 Task: Send an email with the signature Benjamin Adams with the subject 'Welcome' and the message 'I am sorry for any inconvenience this may have caused.' from softage.1@softage.net to softage.2@softage.net with an attached document Newsletter.docx and move the email from Sent Items to the folder Certifications
Action: Mouse moved to (80, 109)
Screenshot: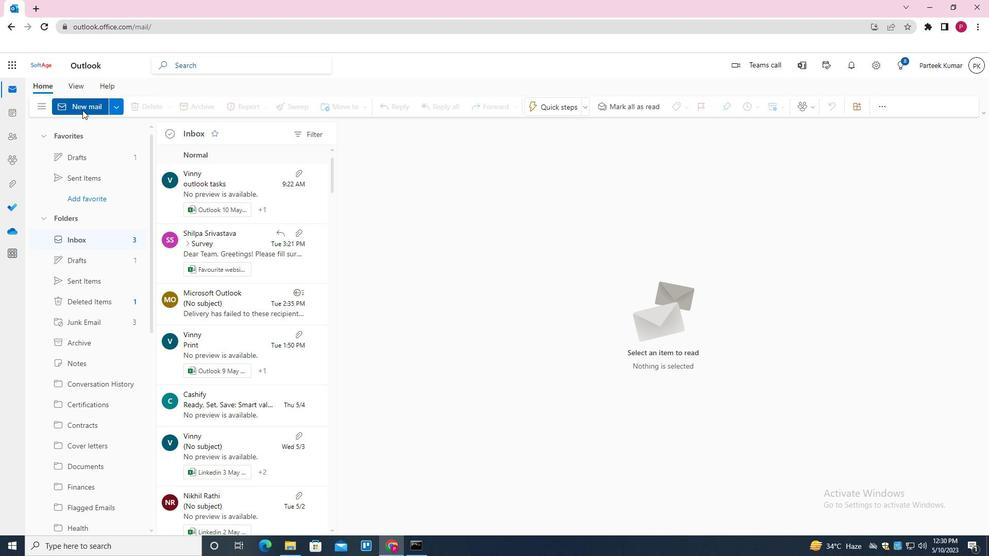 
Action: Mouse pressed left at (80, 109)
Screenshot: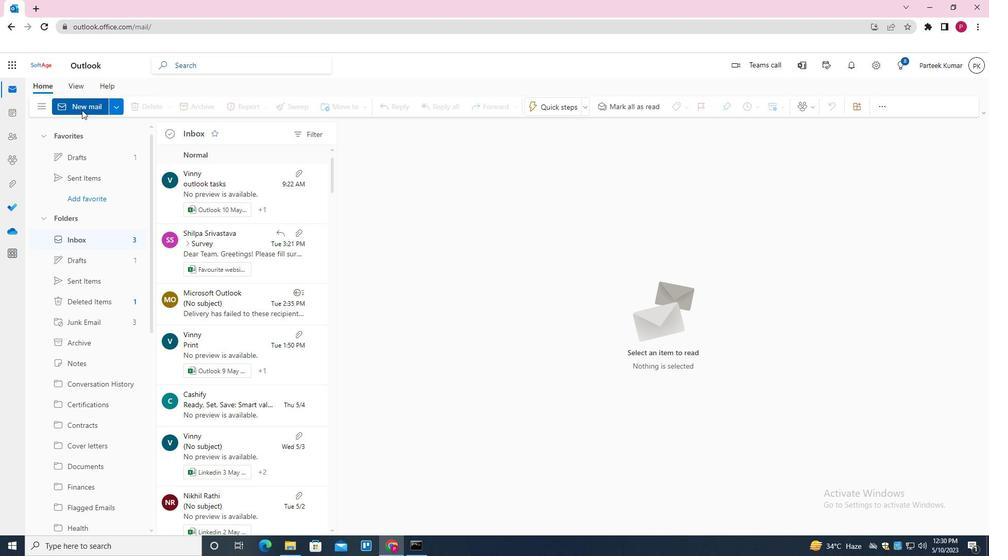 
Action: Mouse moved to (465, 242)
Screenshot: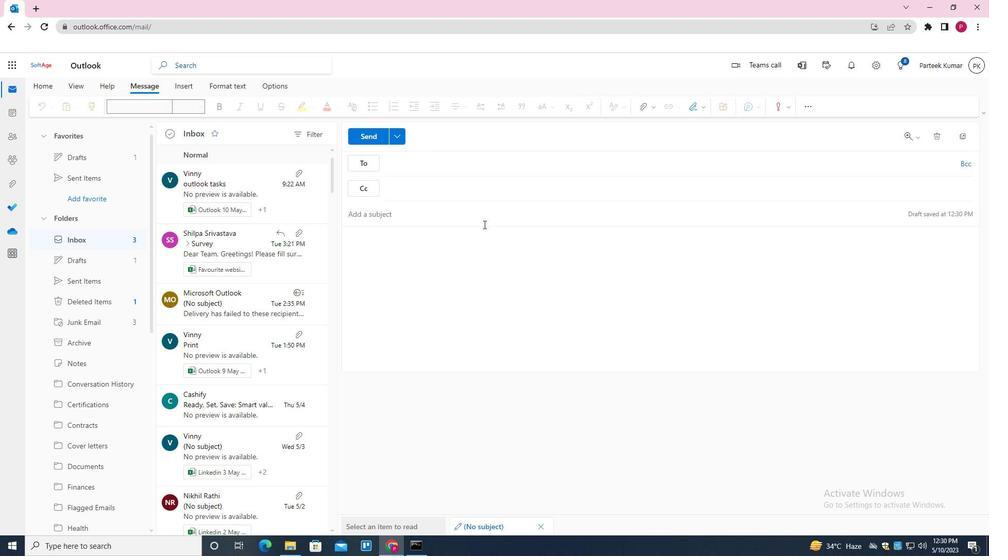 
Action: Mouse pressed left at (465, 242)
Screenshot: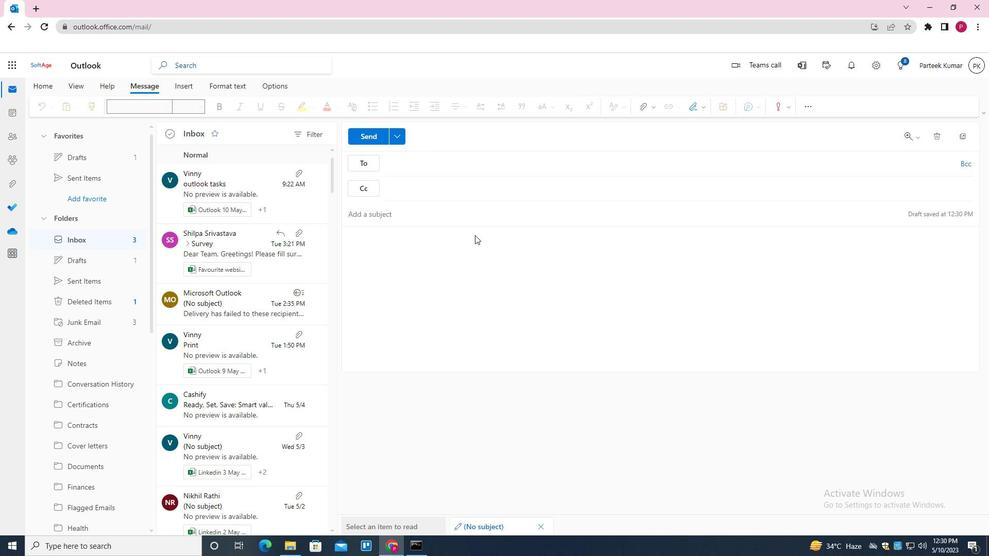 
Action: Mouse moved to (704, 109)
Screenshot: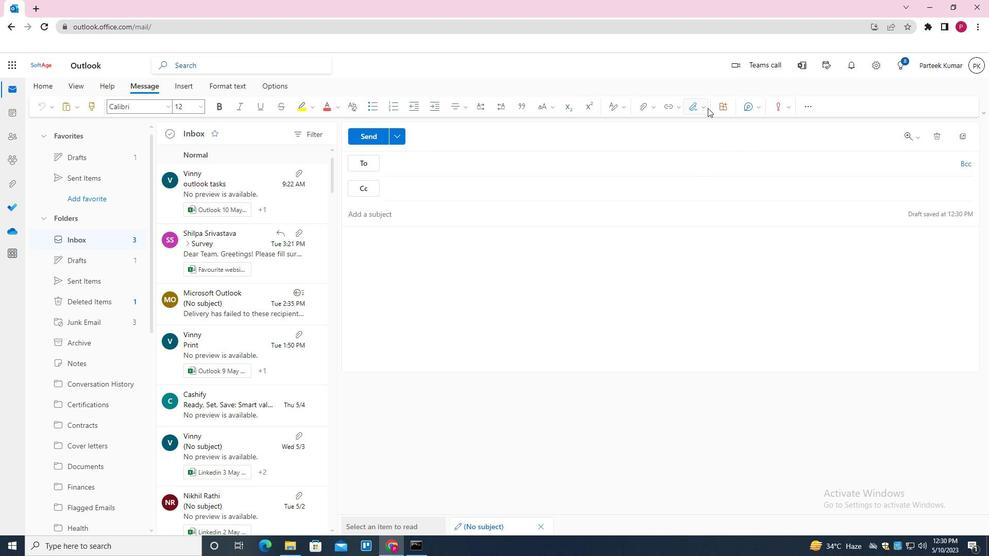 
Action: Mouse pressed left at (704, 109)
Screenshot: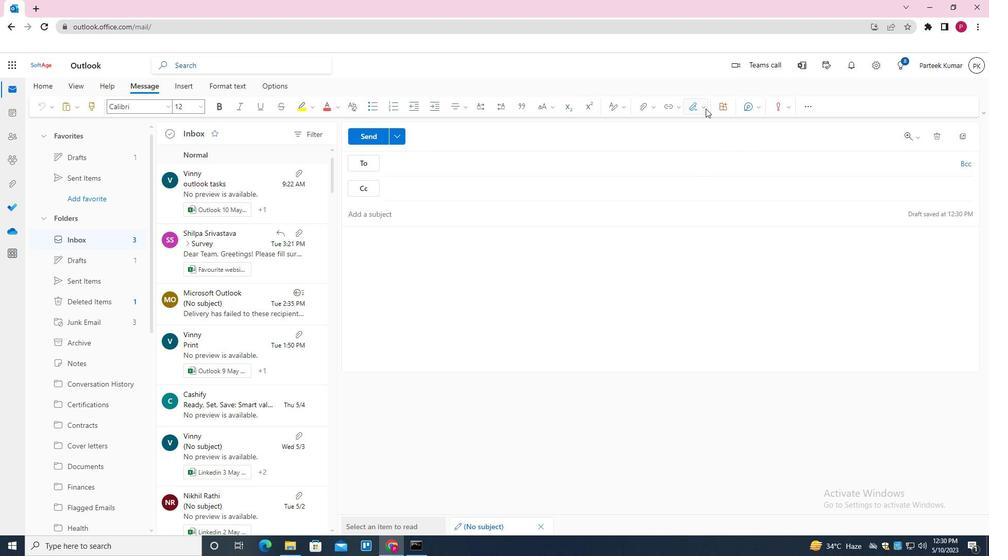 
Action: Mouse moved to (662, 467)
Screenshot: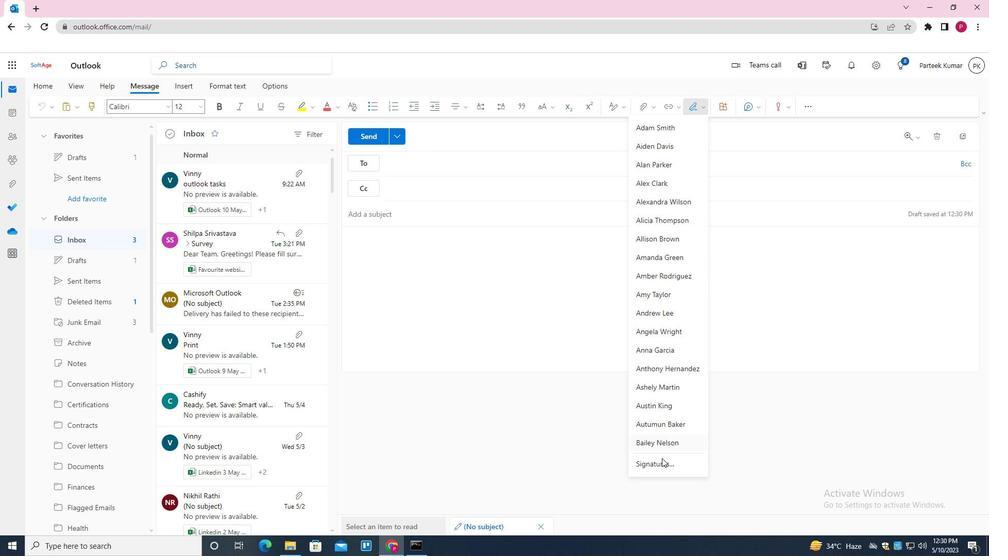 
Action: Mouse pressed left at (662, 467)
Screenshot: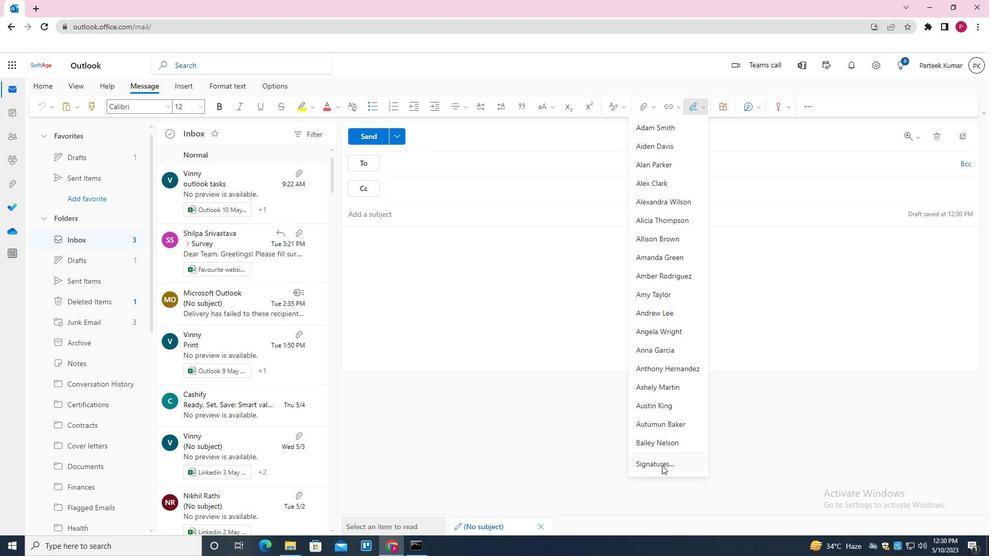 
Action: Mouse moved to (435, 174)
Screenshot: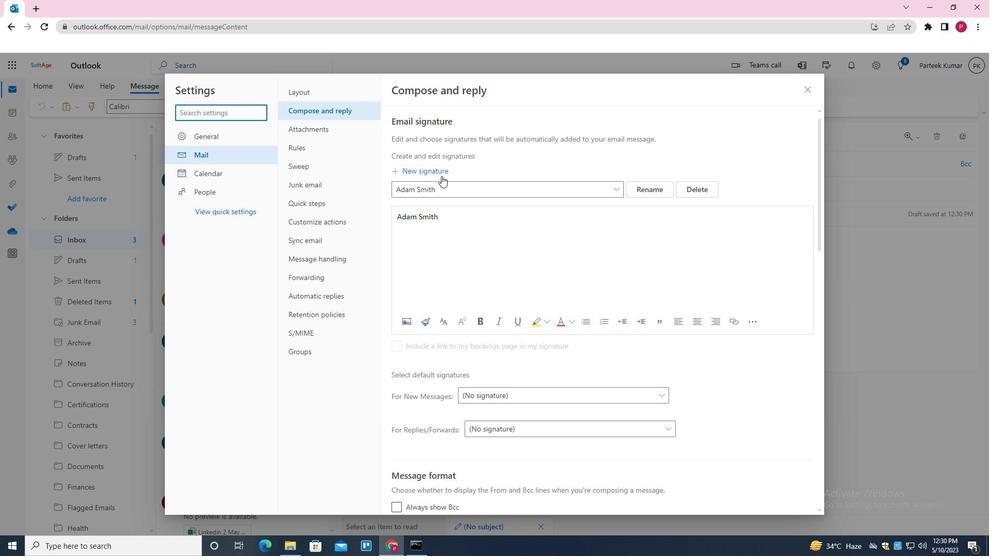 
Action: Mouse pressed left at (435, 174)
Screenshot: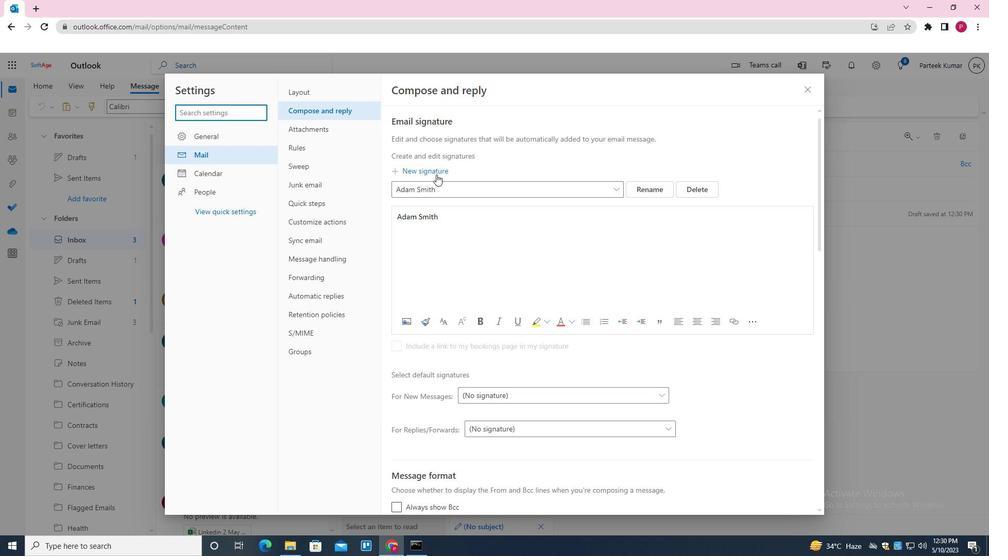 
Action: Mouse moved to (436, 190)
Screenshot: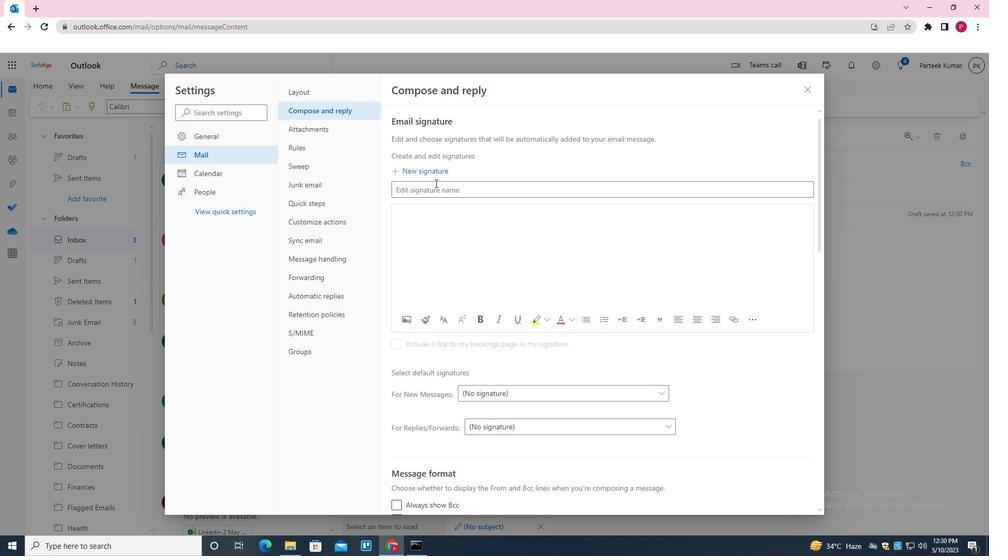 
Action: Mouse pressed left at (436, 190)
Screenshot: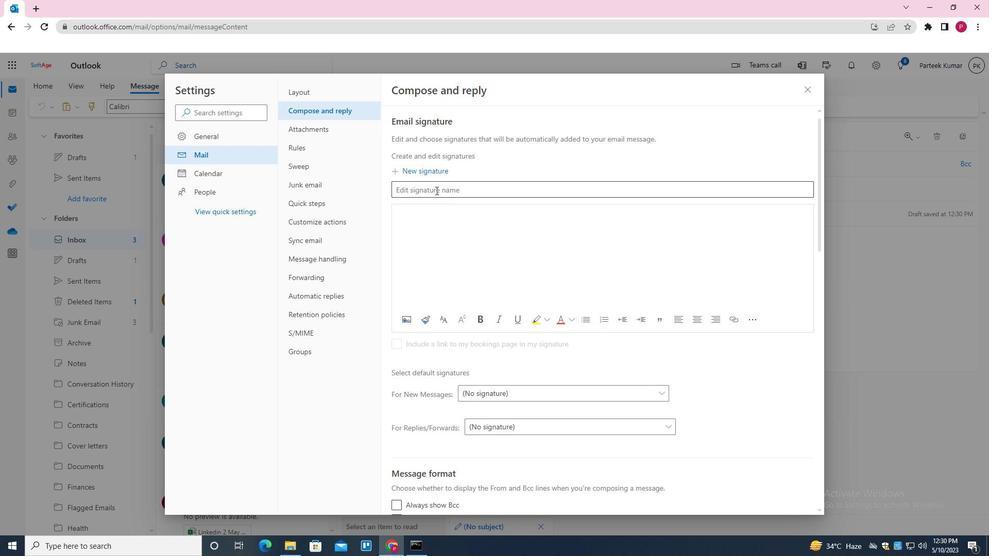 
Action: Key pressed <Key.shift>BENJAMIN<Key.space><Key.shift>ADAMS
Screenshot: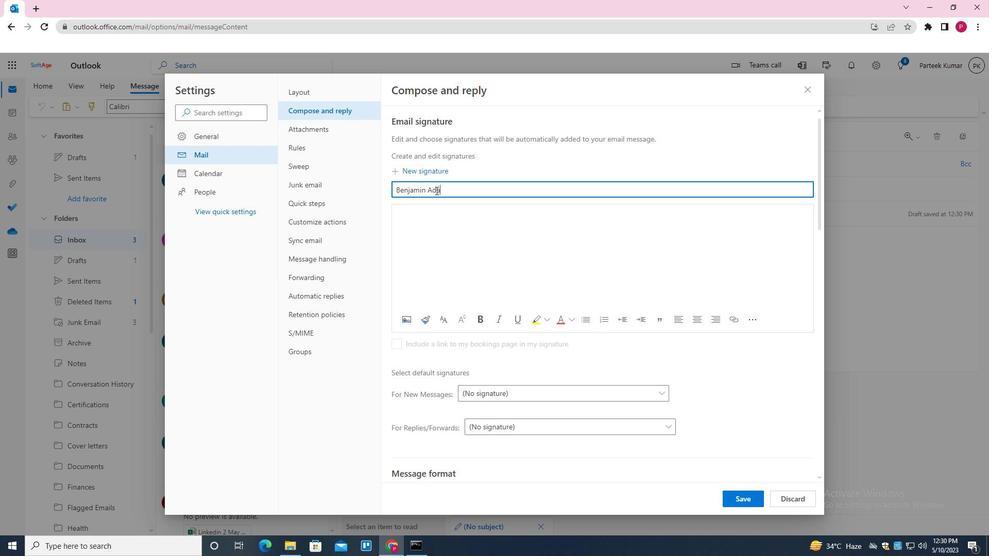 
Action: Mouse moved to (442, 209)
Screenshot: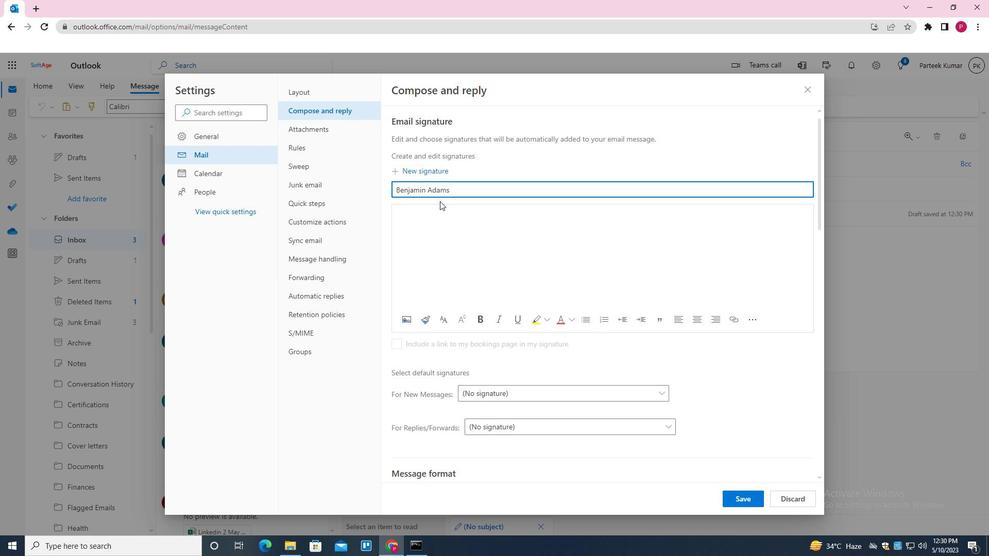 
Action: Mouse pressed left at (442, 209)
Screenshot: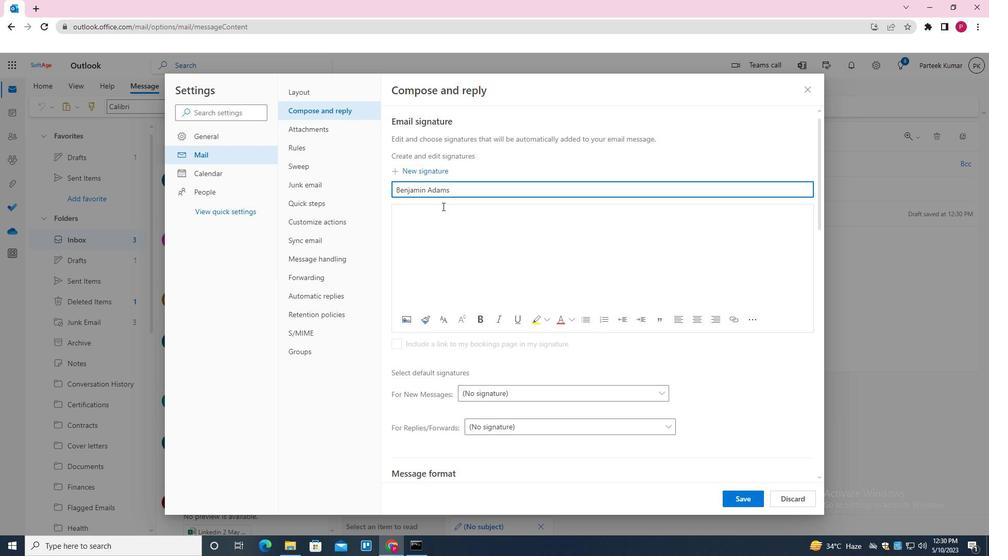 
Action: Key pressed <Key.shift><Key.shift>BENJAMIN<Key.space><Key.shift>ADAMS
Screenshot: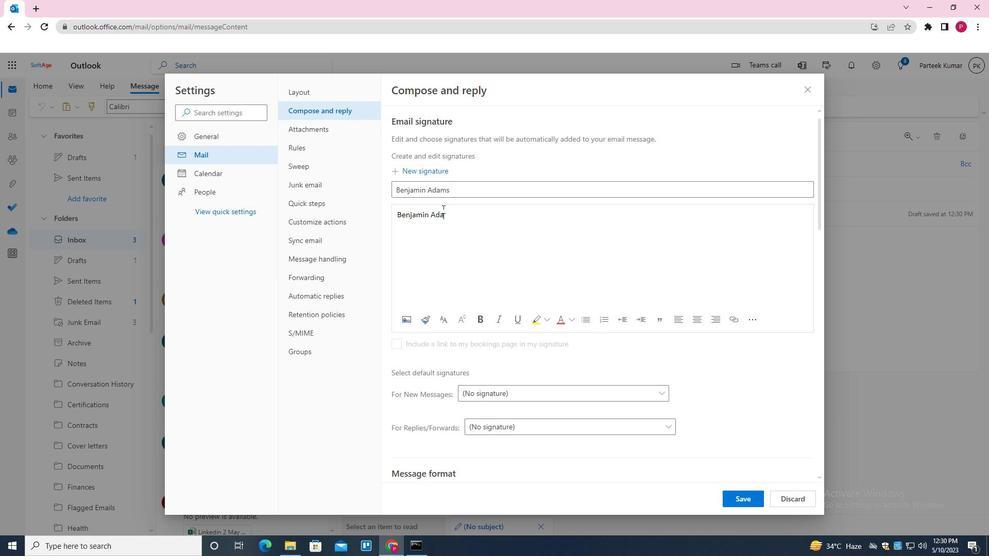 
Action: Mouse moved to (750, 504)
Screenshot: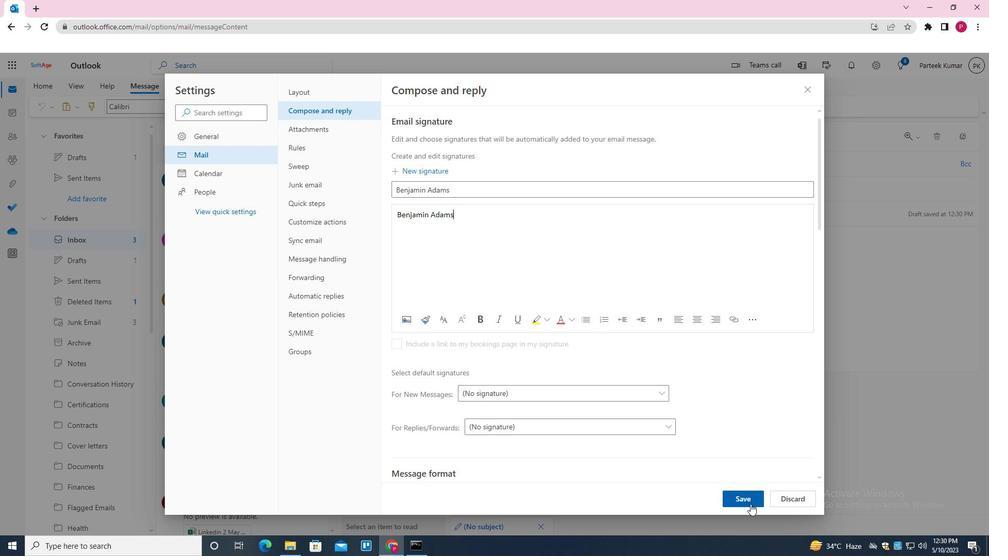 
Action: Mouse pressed left at (750, 504)
Screenshot: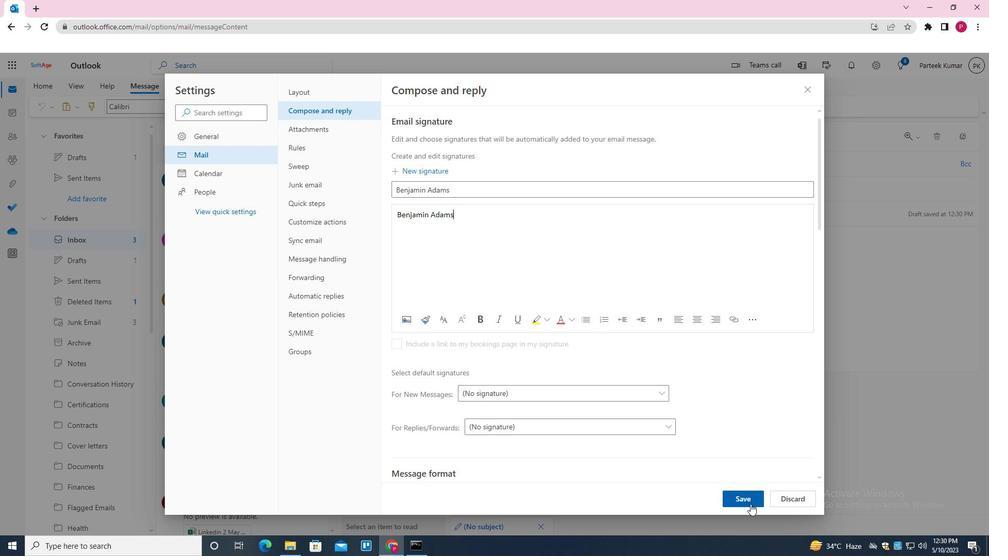 
Action: Mouse moved to (806, 94)
Screenshot: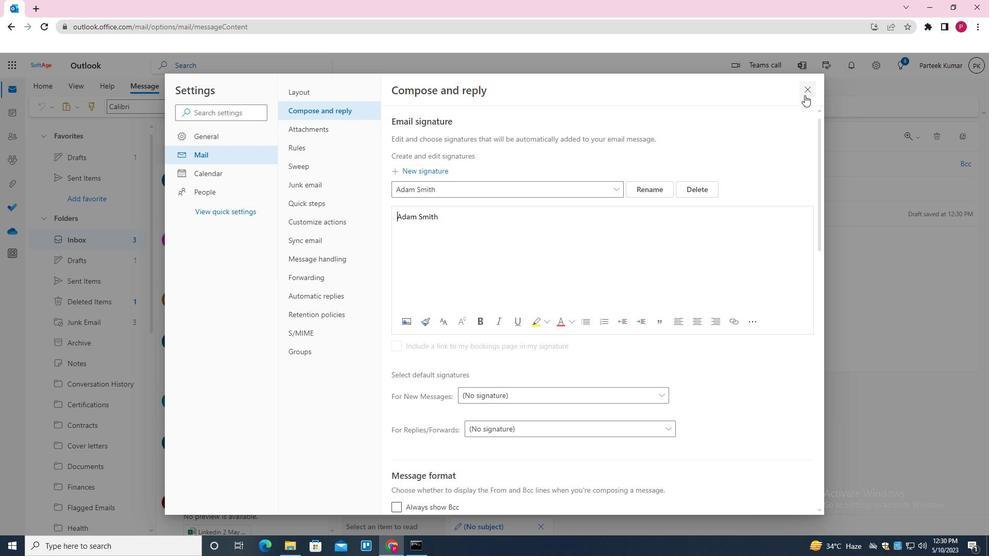 
Action: Mouse pressed left at (806, 94)
Screenshot: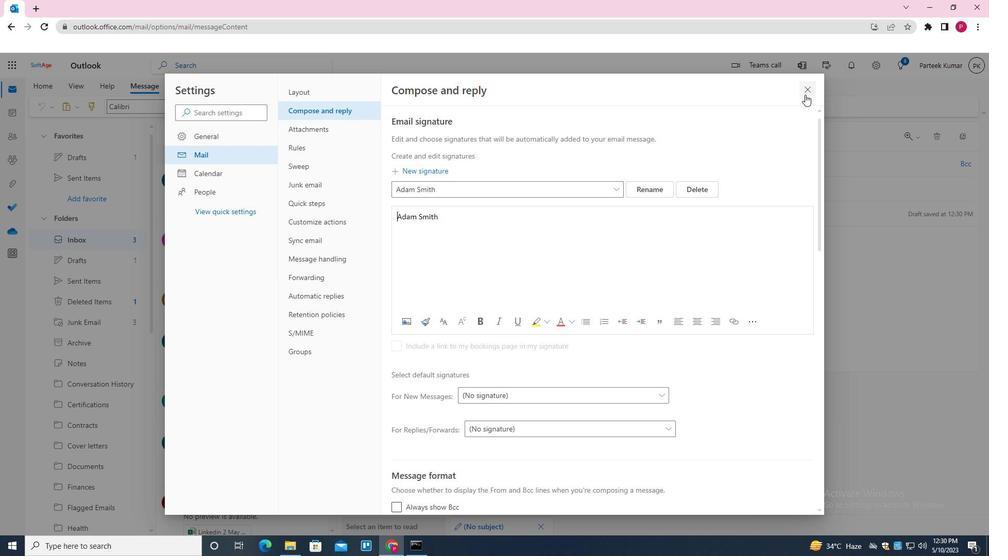 
Action: Mouse moved to (500, 283)
Screenshot: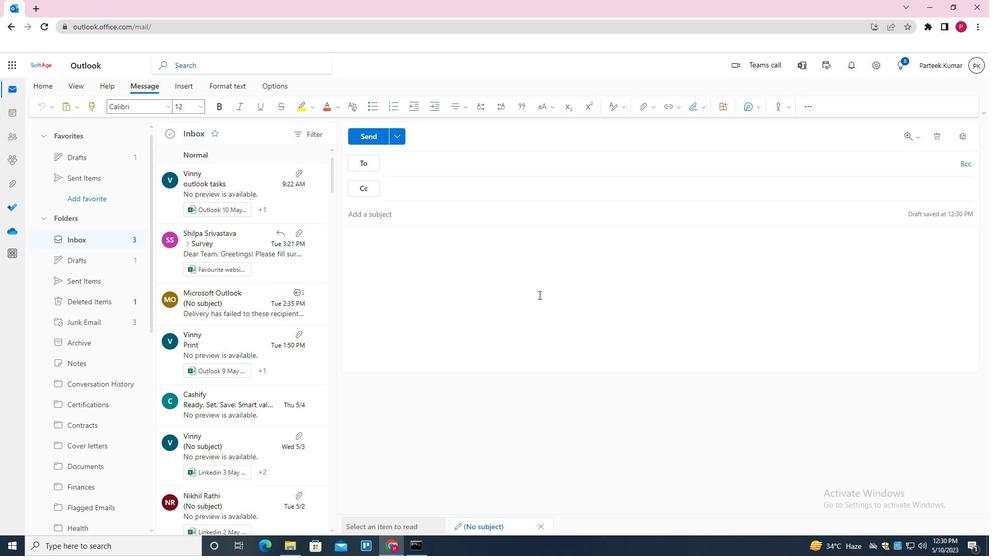 
Action: Mouse pressed left at (500, 283)
Screenshot: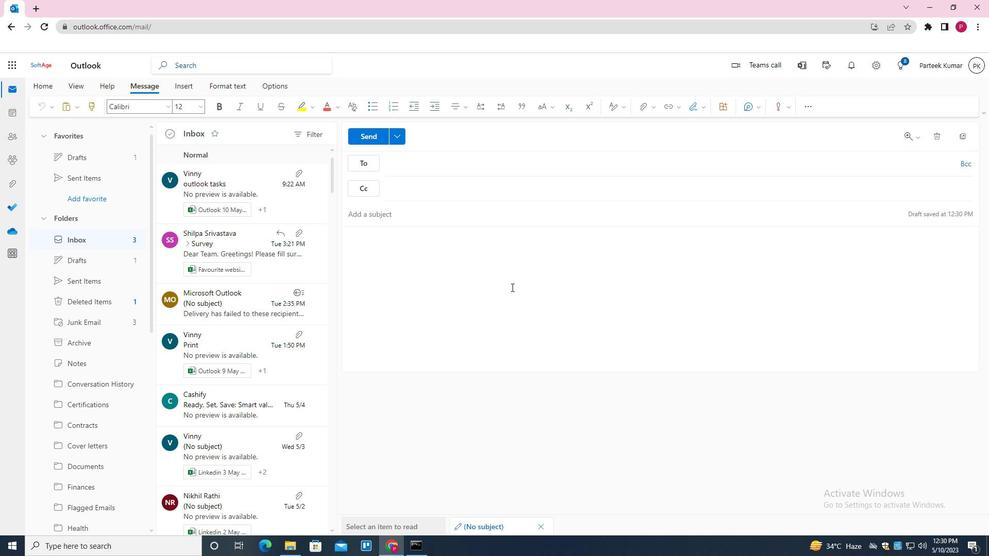 
Action: Mouse moved to (705, 109)
Screenshot: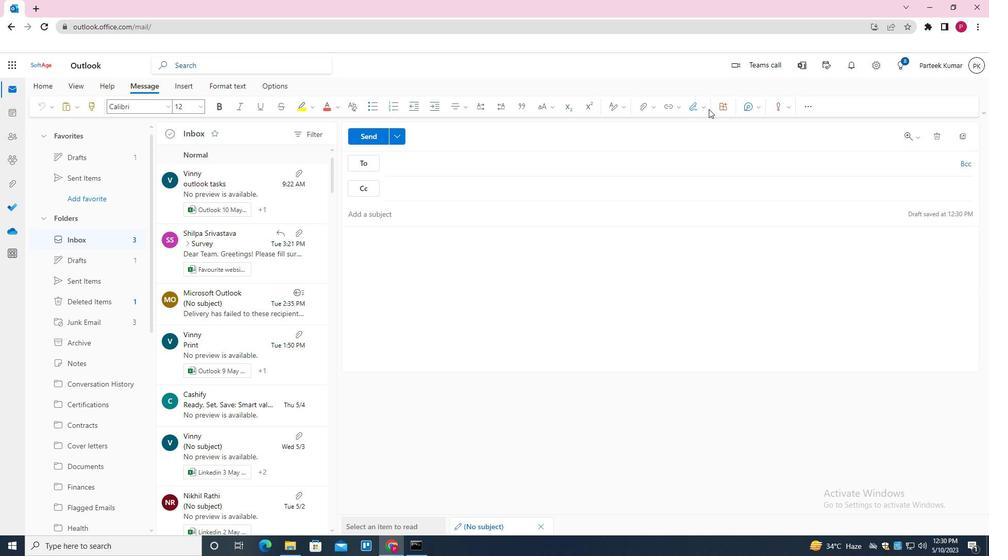 
Action: Mouse pressed left at (705, 109)
Screenshot: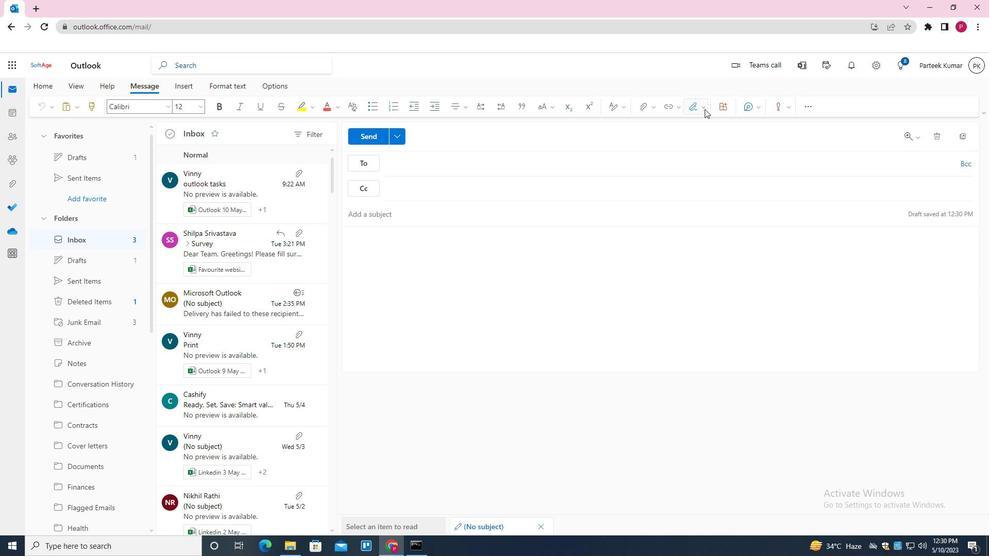 
Action: Mouse moved to (678, 342)
Screenshot: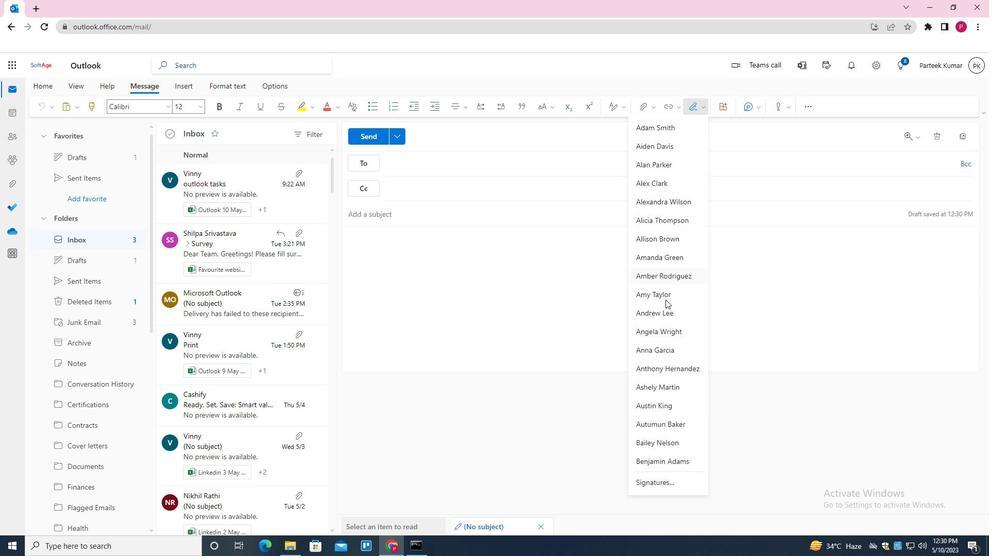 
Action: Mouse scrolled (678, 342) with delta (0, 0)
Screenshot: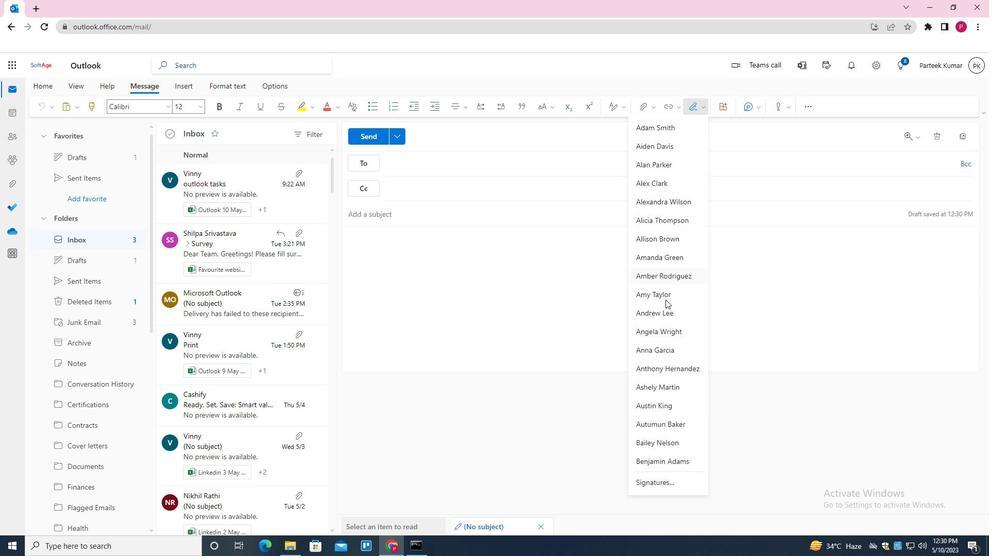 
Action: Mouse moved to (678, 344)
Screenshot: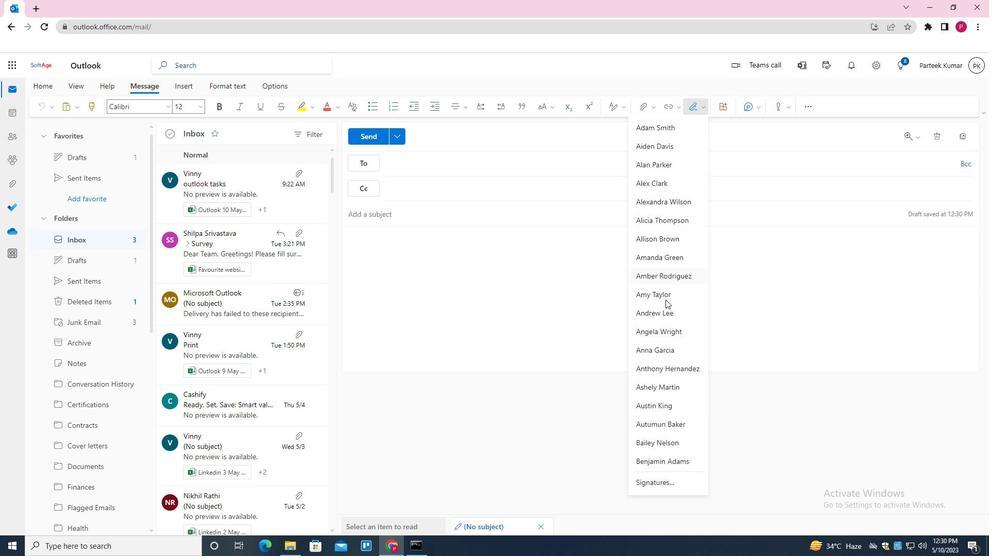 
Action: Mouse scrolled (678, 343) with delta (0, 0)
Screenshot: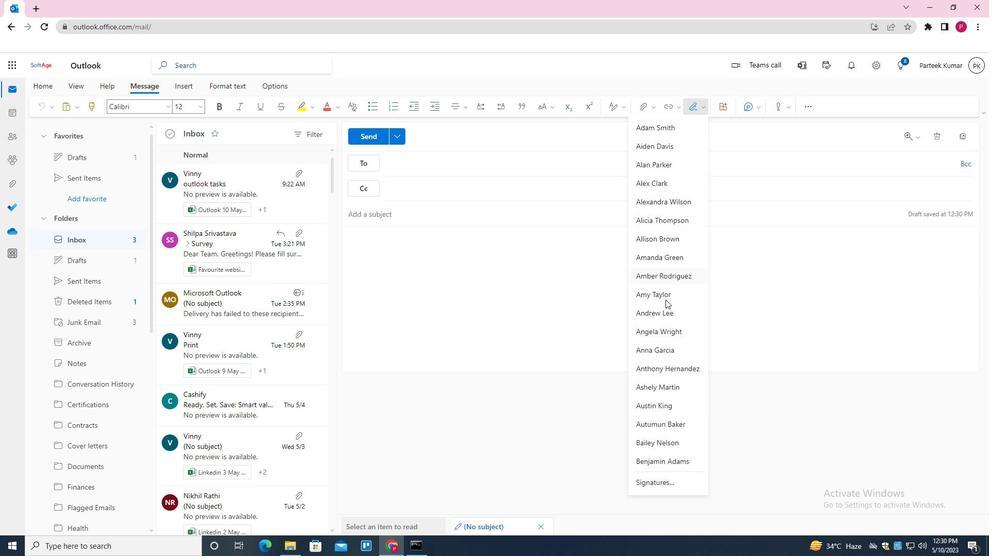 
Action: Mouse moved to (678, 347)
Screenshot: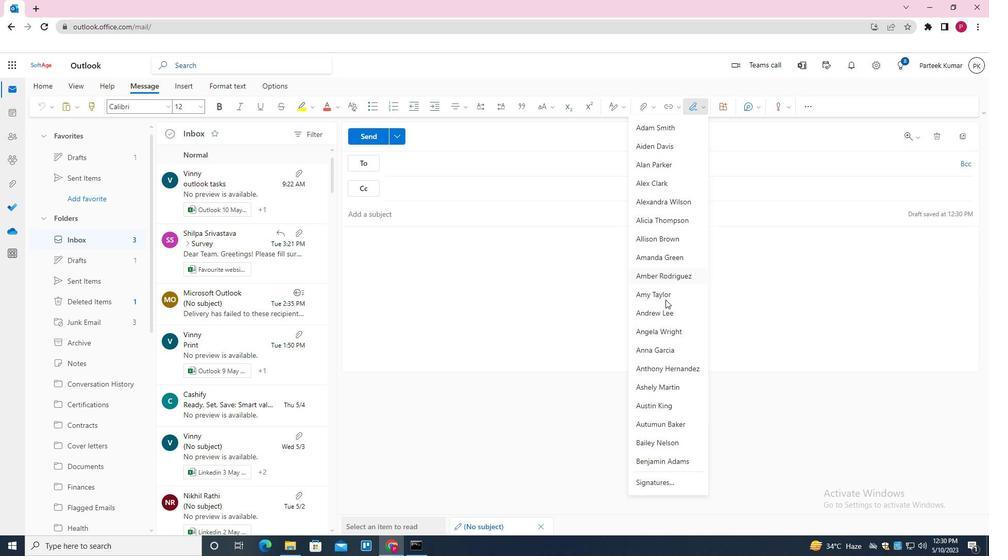 
Action: Mouse scrolled (678, 346) with delta (0, 0)
Screenshot: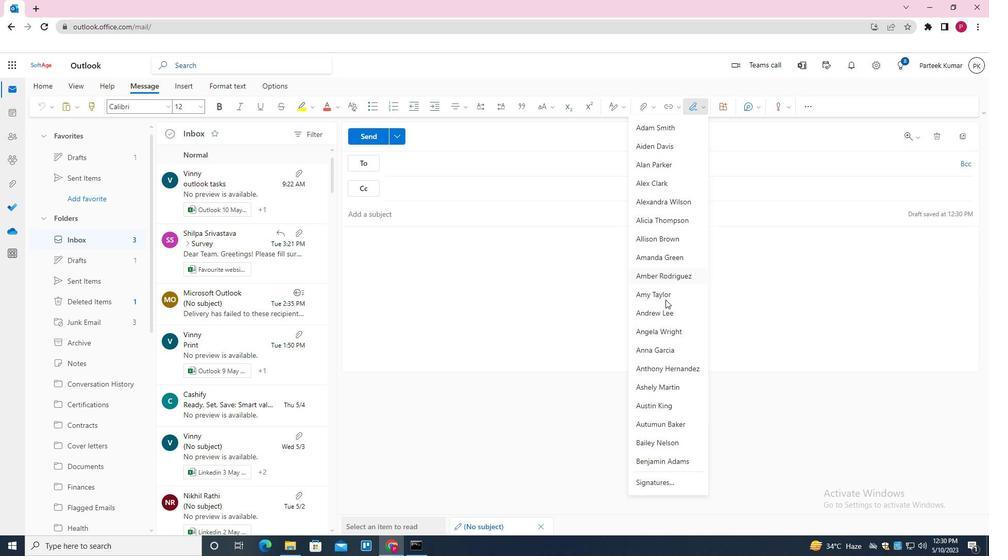 
Action: Mouse moved to (678, 350)
Screenshot: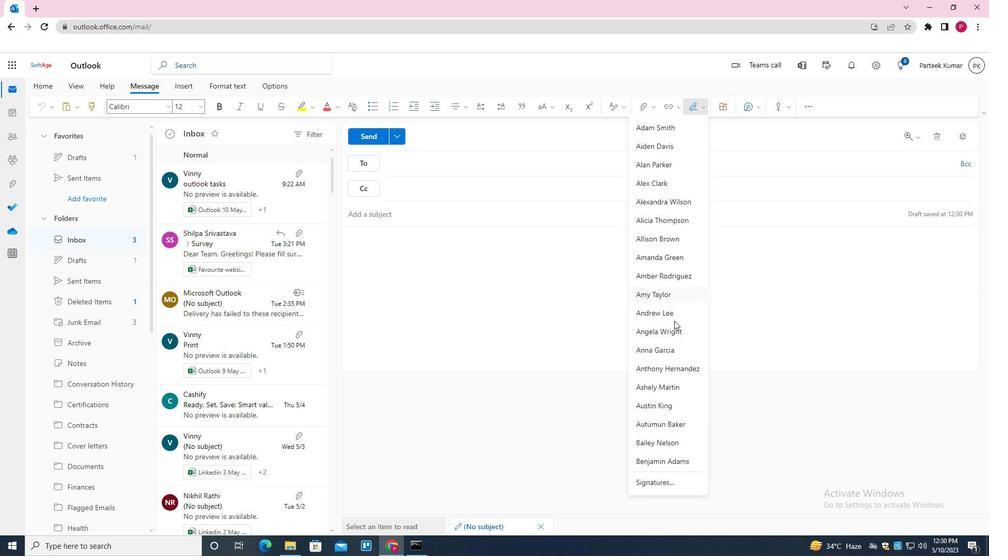 
Action: Mouse scrolled (678, 350) with delta (0, 0)
Screenshot: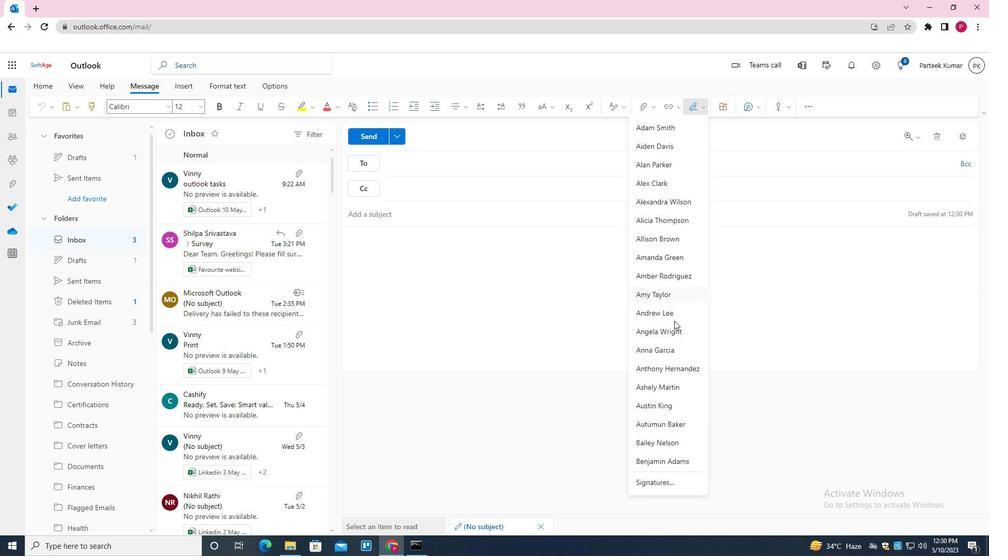 
Action: Mouse moved to (678, 352)
Screenshot: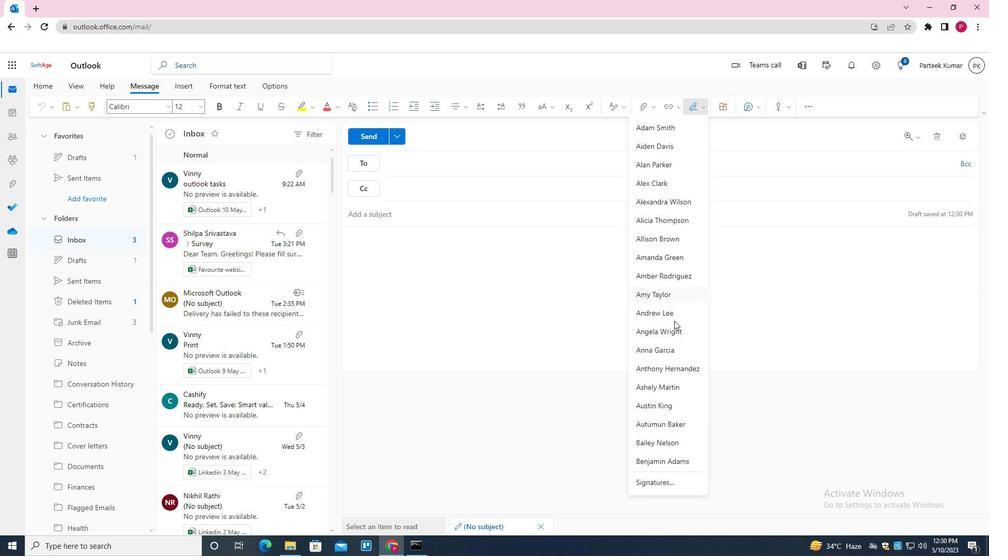 
Action: Mouse scrolled (678, 352) with delta (0, 0)
Screenshot: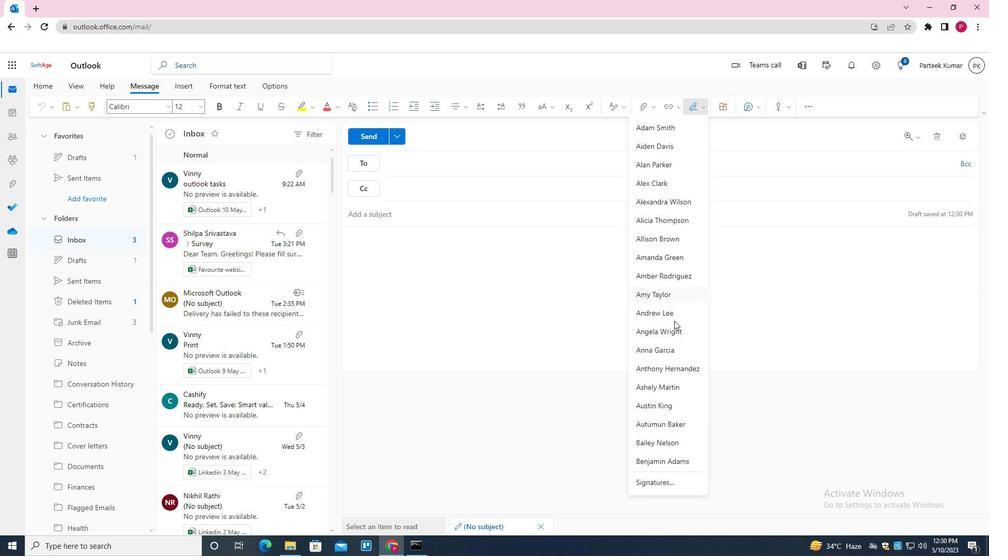 
Action: Mouse moved to (674, 457)
Screenshot: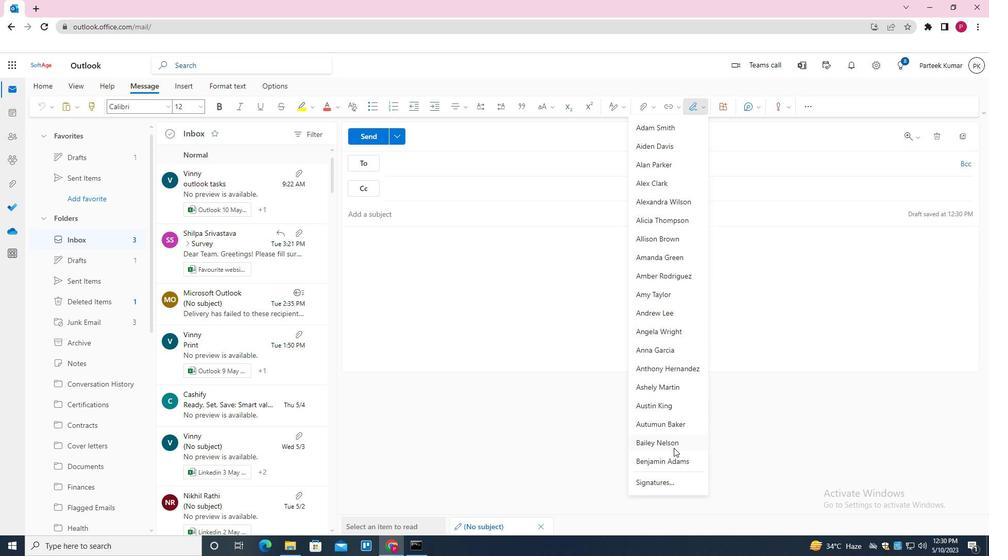 
Action: Mouse pressed left at (674, 457)
Screenshot: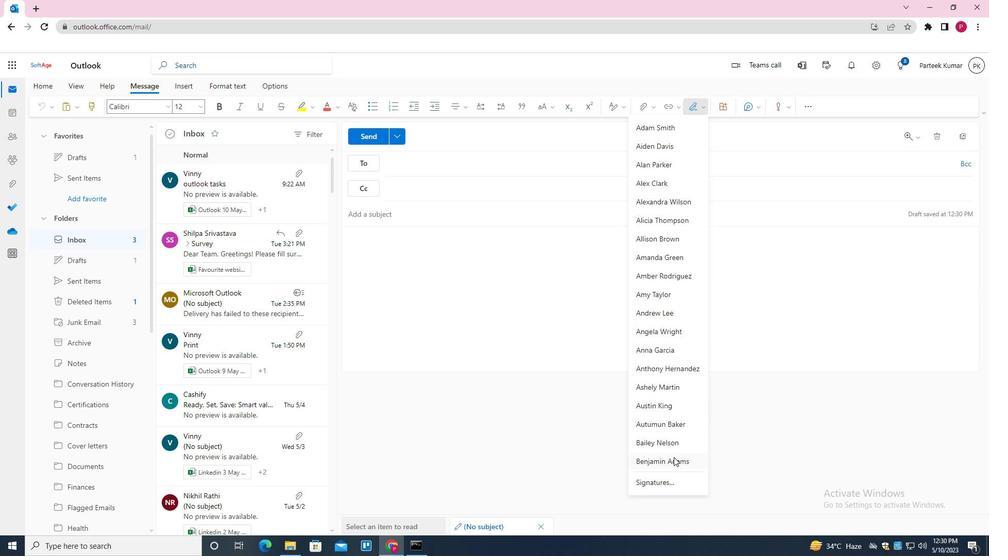 
Action: Mouse moved to (397, 216)
Screenshot: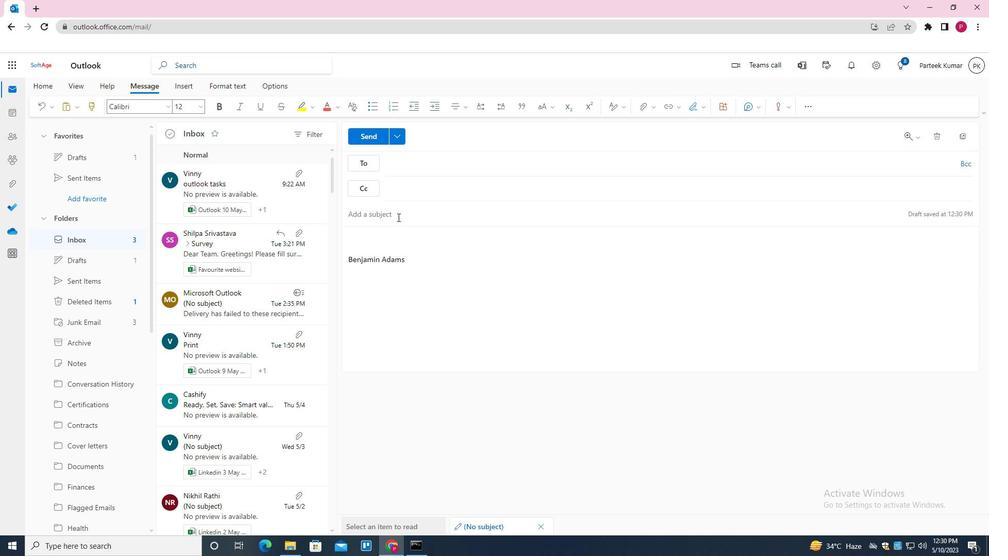 
Action: Mouse pressed left at (397, 216)
Screenshot: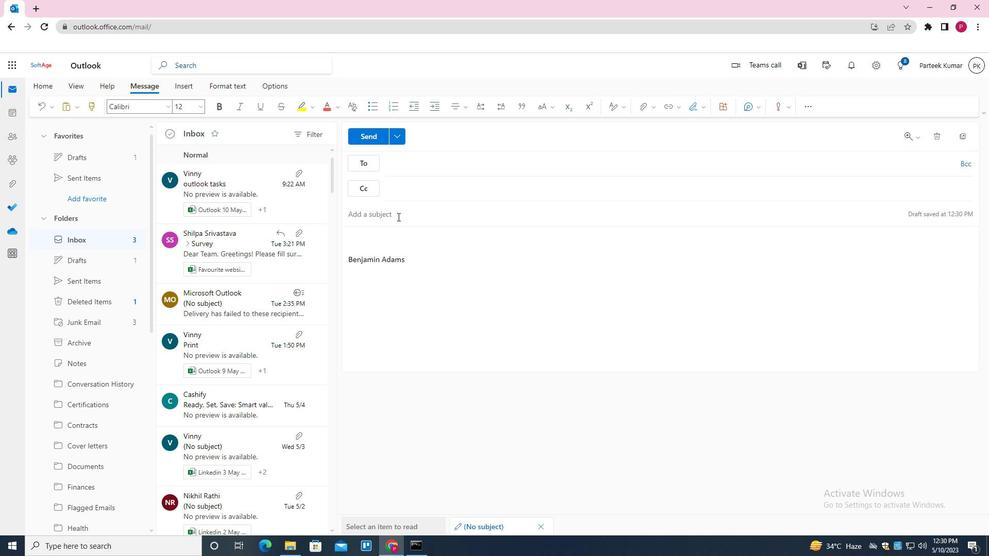
Action: Key pressed <Key.shift>WELCOME
Screenshot: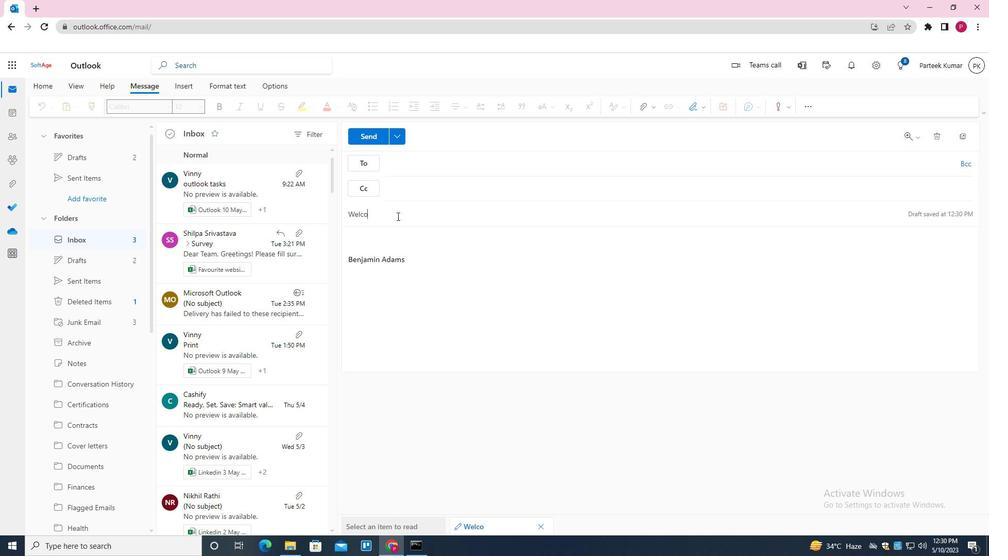 
Action: Mouse moved to (398, 239)
Screenshot: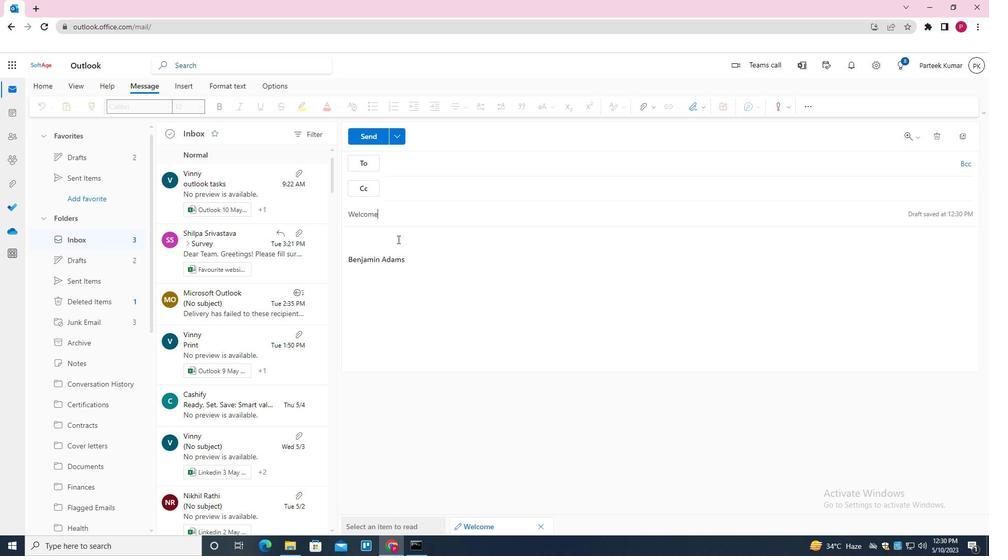 
Action: Mouse pressed left at (398, 239)
Screenshot: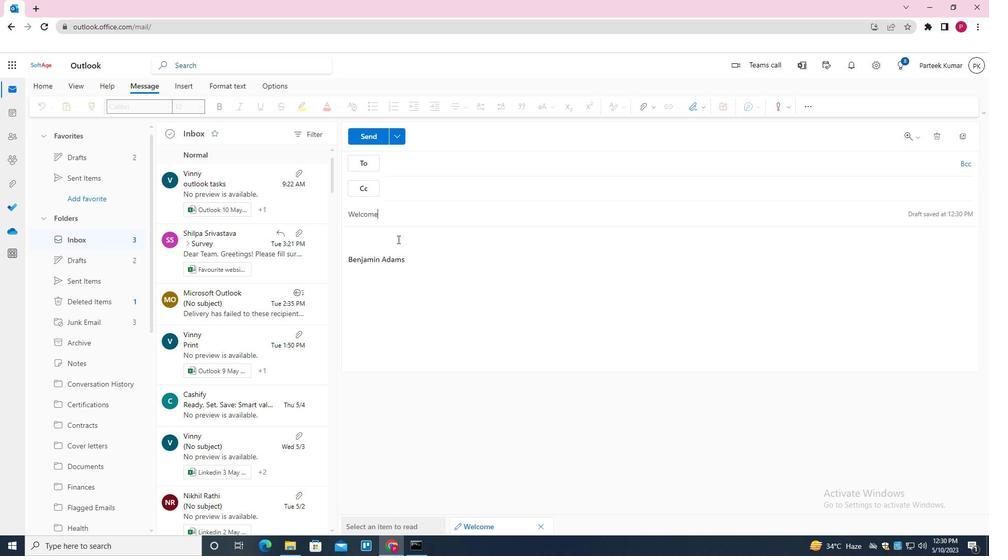 
Action: Key pressed <Key.shift>I<Key.space>AM<Key.space>SORRUY<Key.space><Key.backspace><Key.backspace><Key.backspace><Key.backspace>RY<Key.space>FOR<Key.space>ANY<Key.space>INV<Key.backspace>CONVENIENCE<Key.space>YHIS<Key.space>MAY<Key.space>HAVE<Key.space><Key.backspace><Key.backspace><Key.backspace><Key.backspace><Key.backspace><Key.backspace><Key.backspace><Key.backspace><Key.backspace><Key.backspace><Key.backspace><Key.backspace><Key.backspace><Key.backspace>THIS<Key.space>MAY<Key.space>HAVE<Key.space>CAUSED
Screenshot: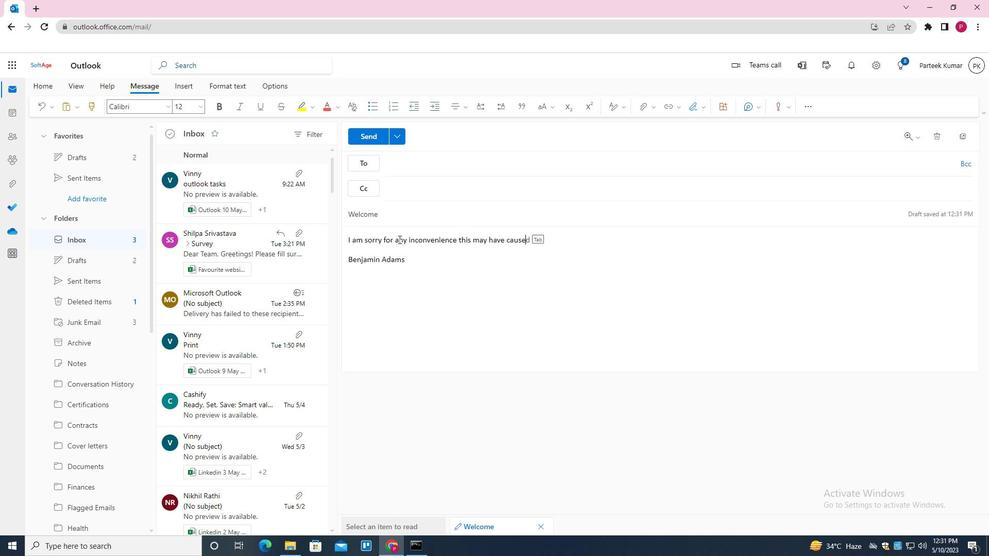 
Action: Mouse moved to (434, 161)
Screenshot: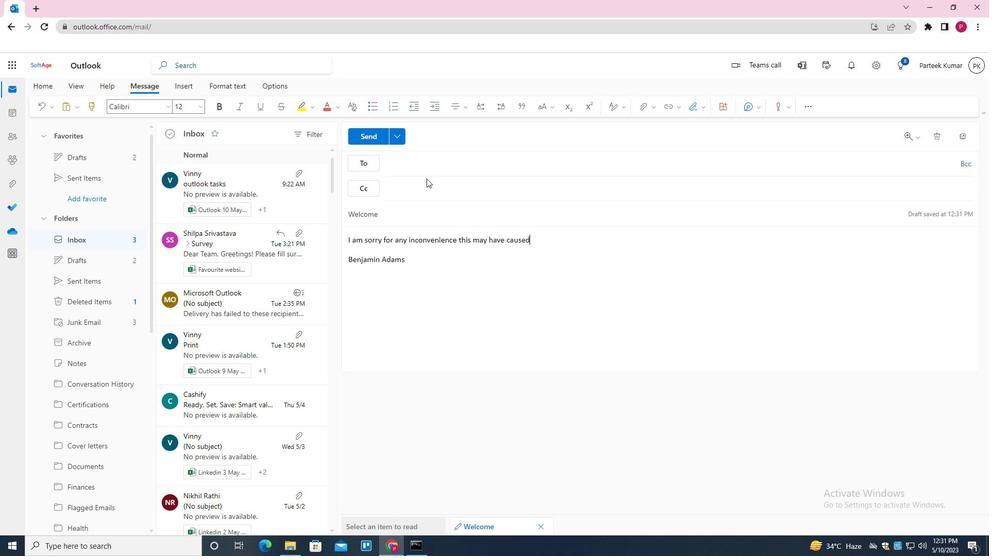 
Action: Mouse pressed left at (434, 161)
Screenshot: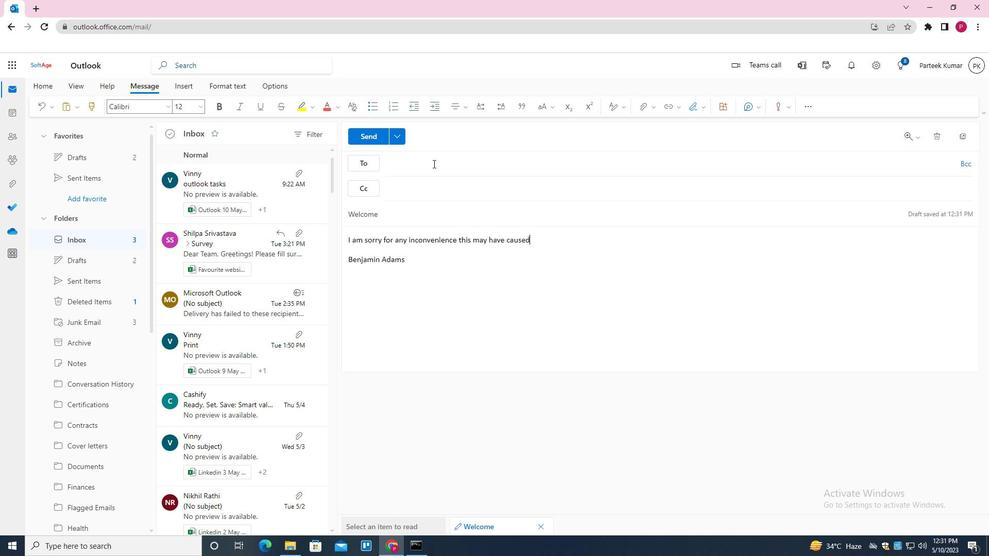 
Action: Key pressed SOFTAGE.2<Key.shift>@SOFTAGE.NET<Key.enter>
Screenshot: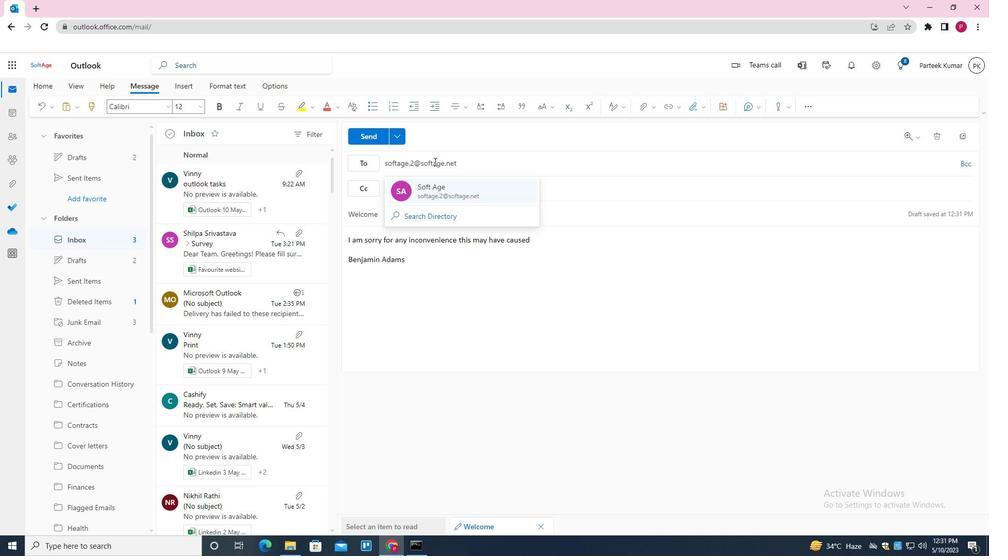 
Action: Mouse moved to (640, 103)
Screenshot: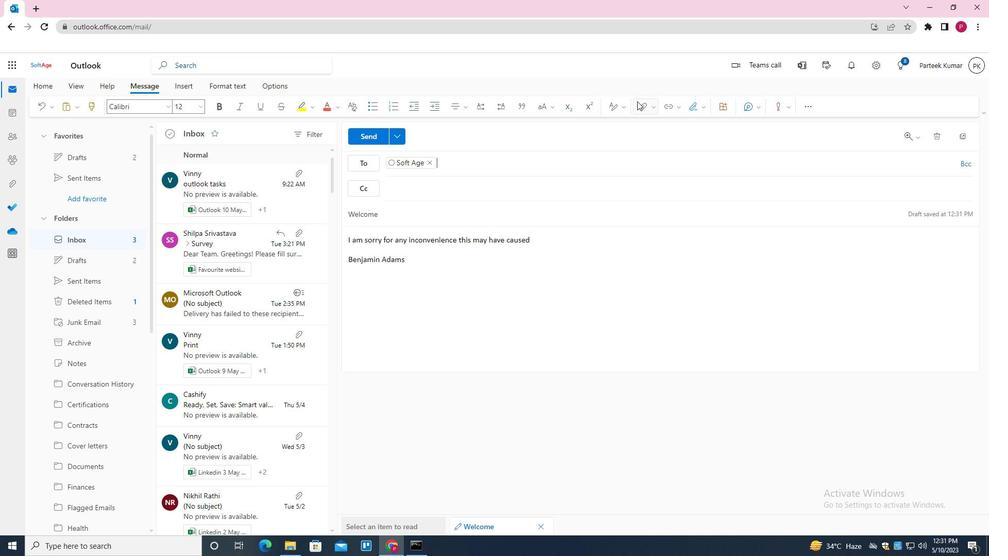
Action: Mouse pressed left at (640, 103)
Screenshot: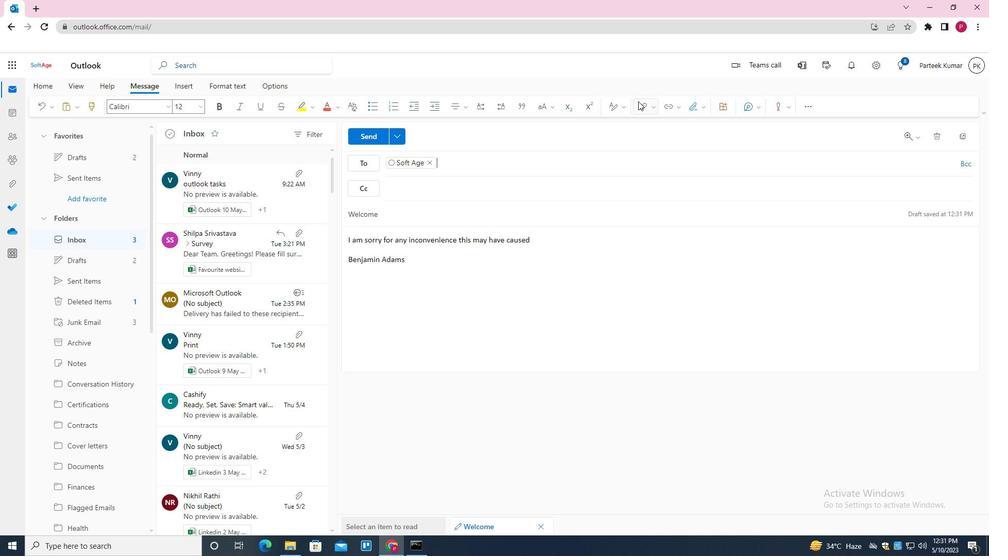 
Action: Mouse moved to (613, 122)
Screenshot: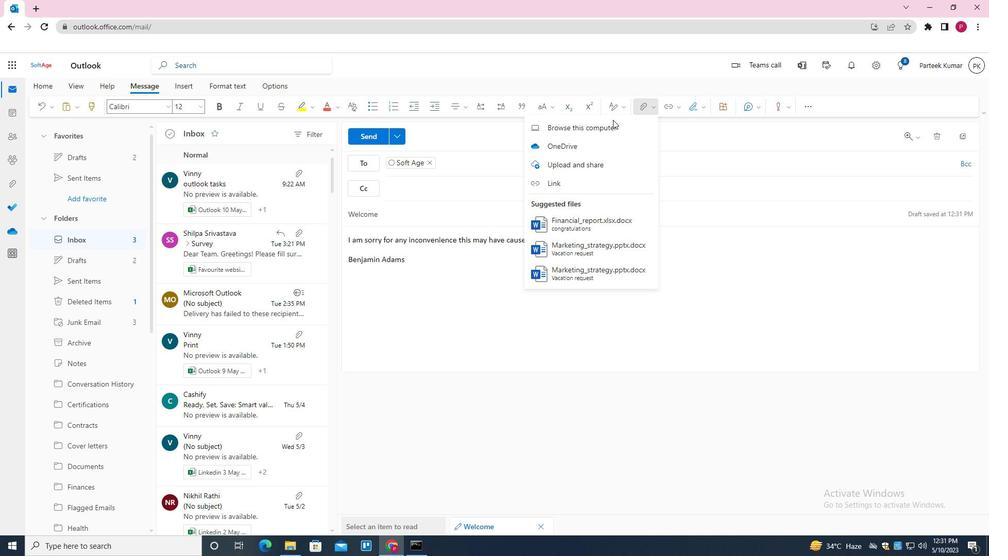 
Action: Mouse pressed left at (613, 122)
Screenshot: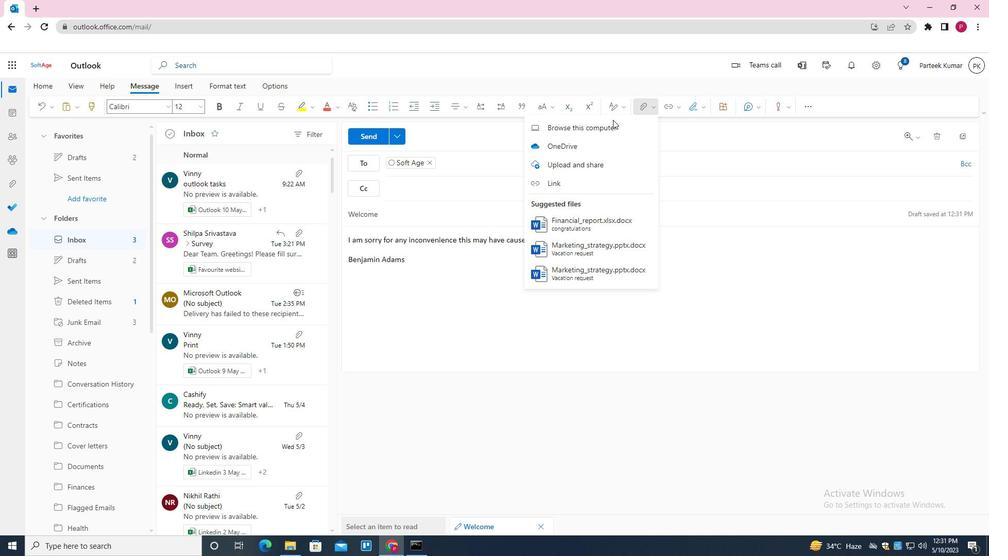 
Action: Mouse moved to (613, 122)
Screenshot: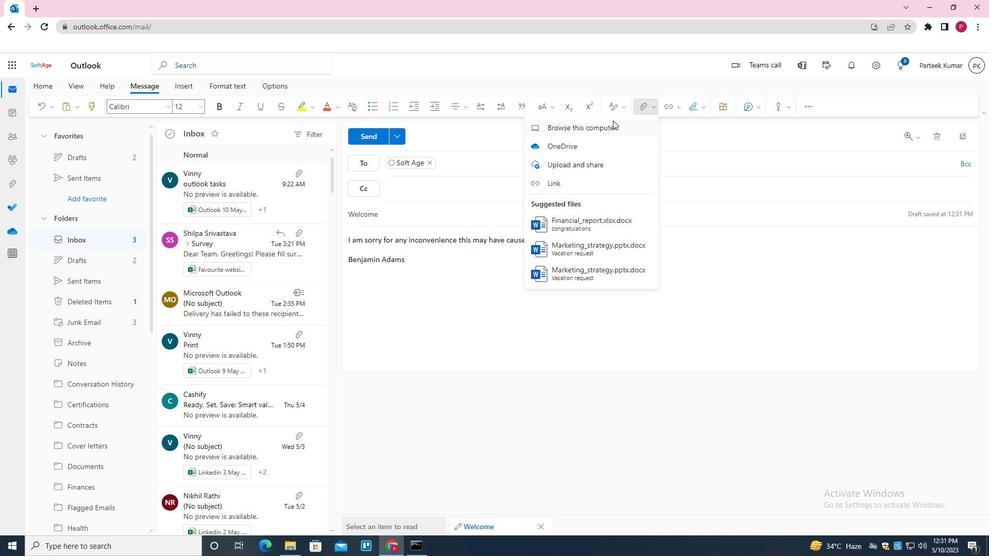 
Action: Mouse pressed left at (613, 122)
Screenshot: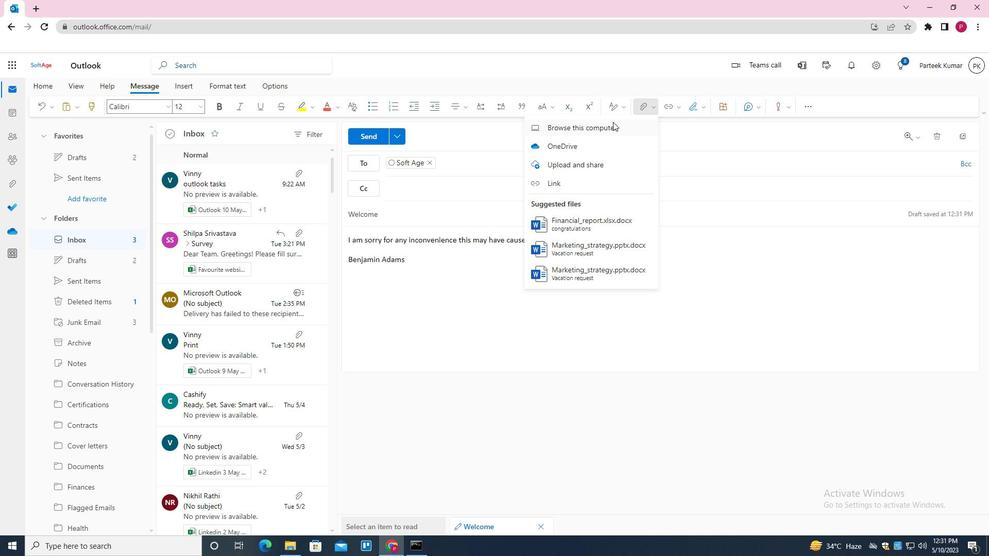 
Action: Mouse moved to (181, 87)
Screenshot: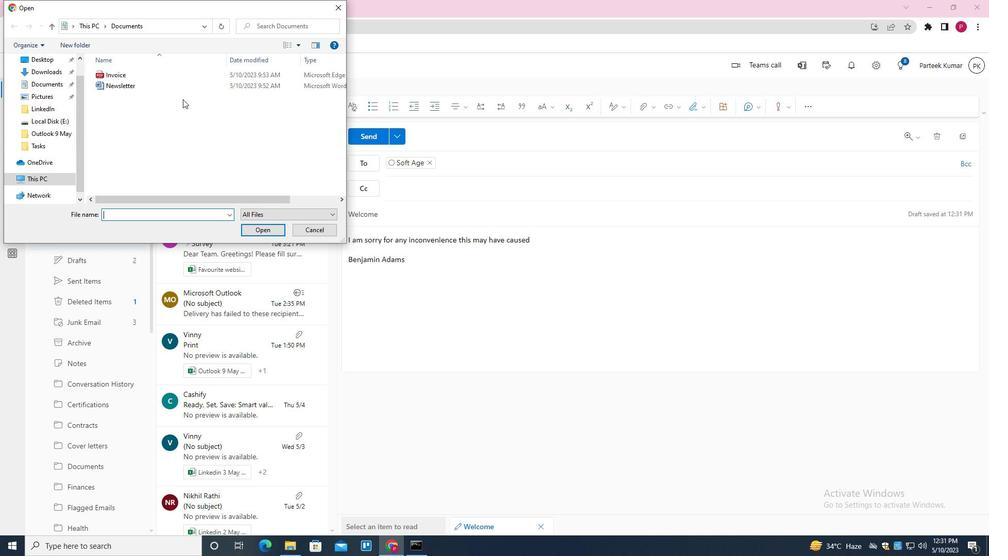 
Action: Mouse pressed left at (181, 87)
Screenshot: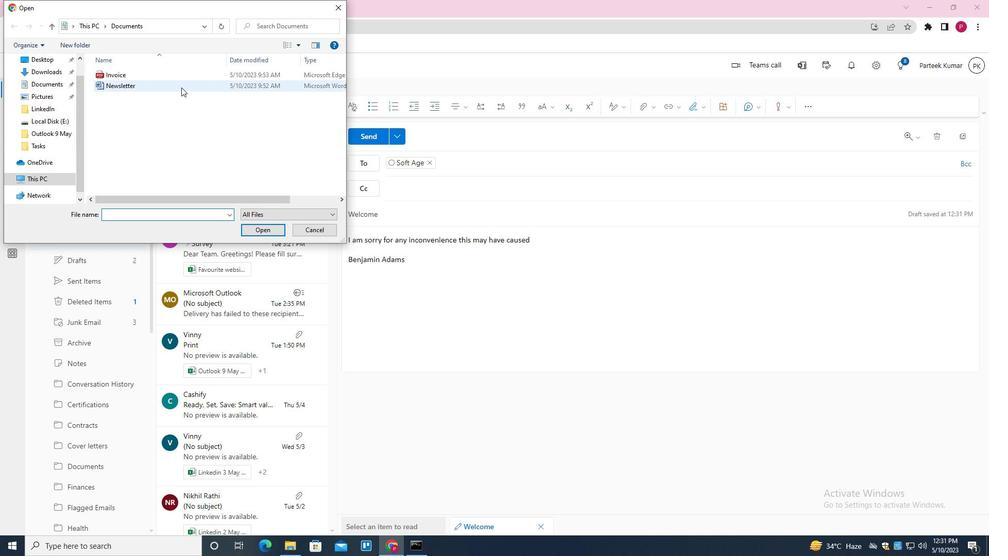 
Action: Mouse moved to (265, 230)
Screenshot: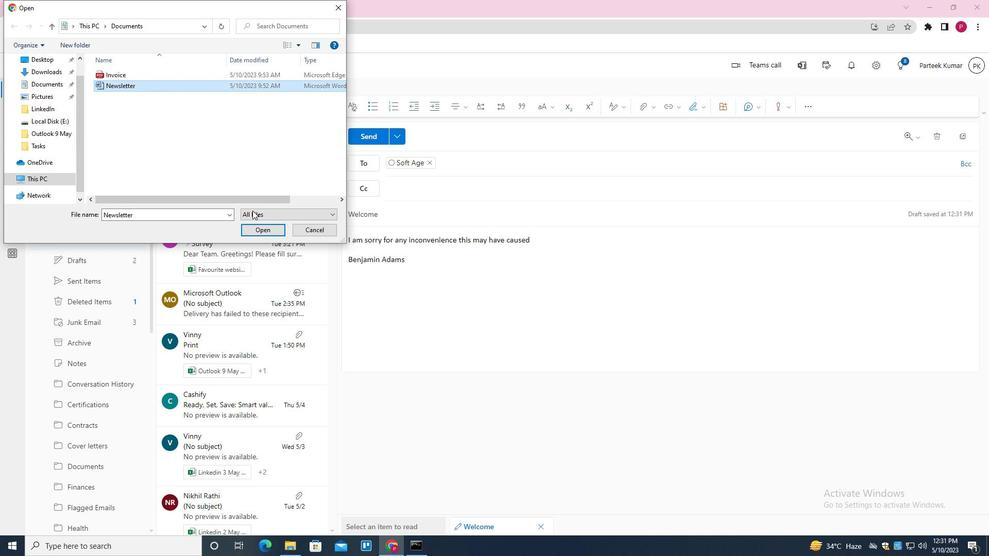 
Action: Mouse pressed left at (265, 230)
Screenshot: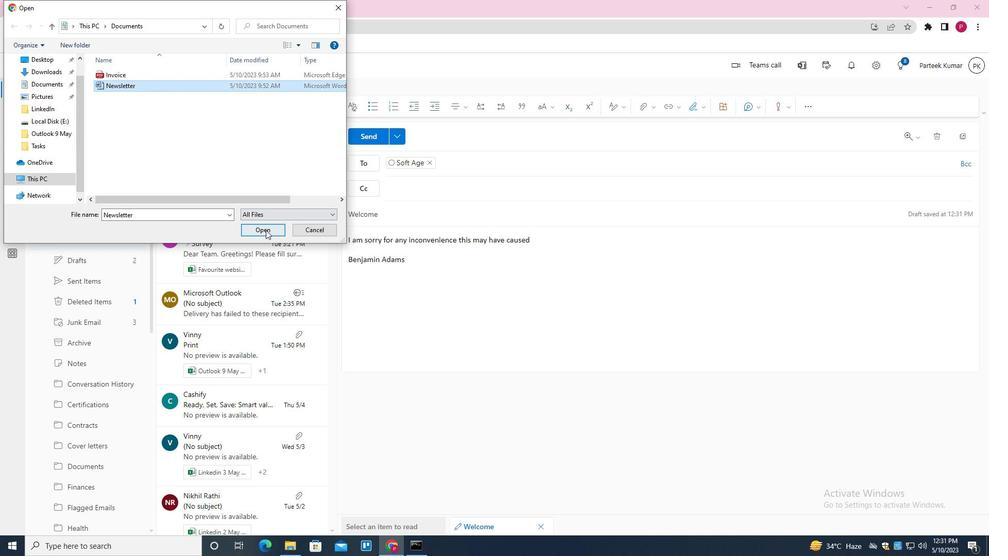 
Action: Mouse moved to (375, 138)
Screenshot: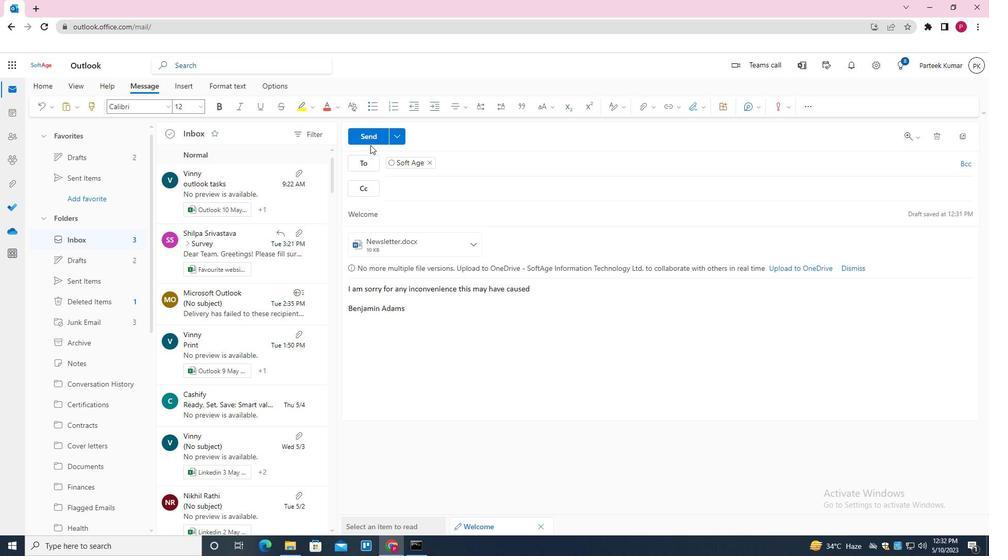 
Action: Mouse pressed left at (375, 138)
Screenshot: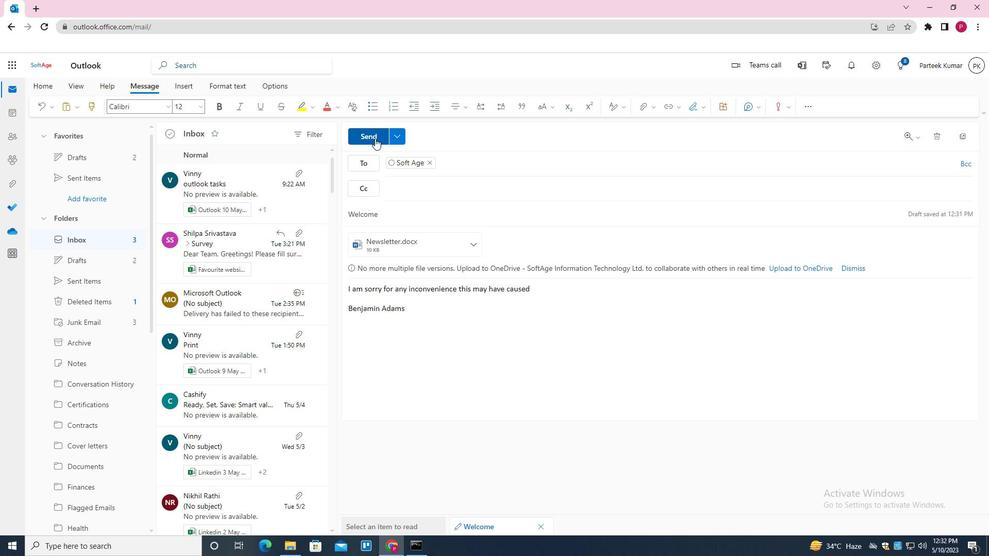 
Action: Mouse moved to (92, 242)
Screenshot: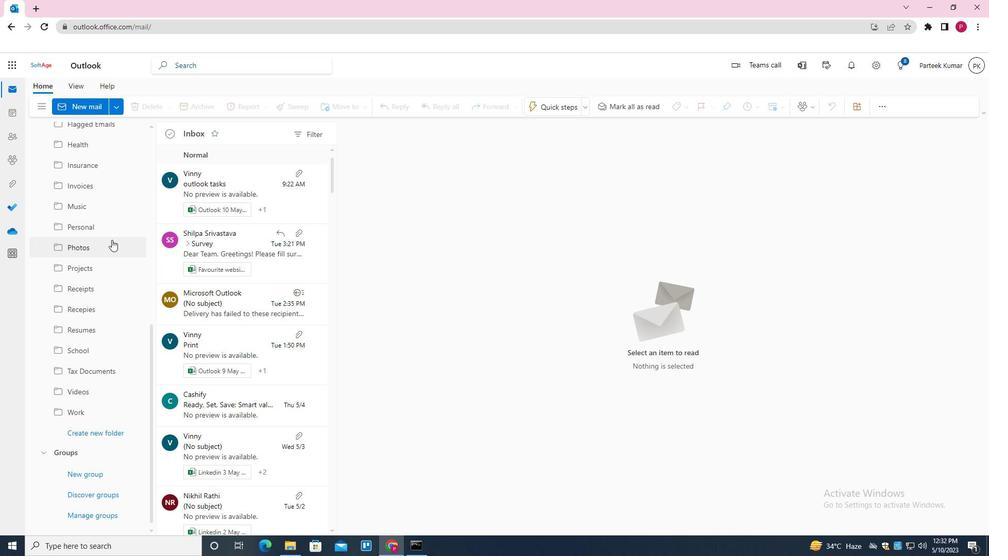 
Action: Mouse scrolled (92, 242) with delta (0, 0)
Screenshot: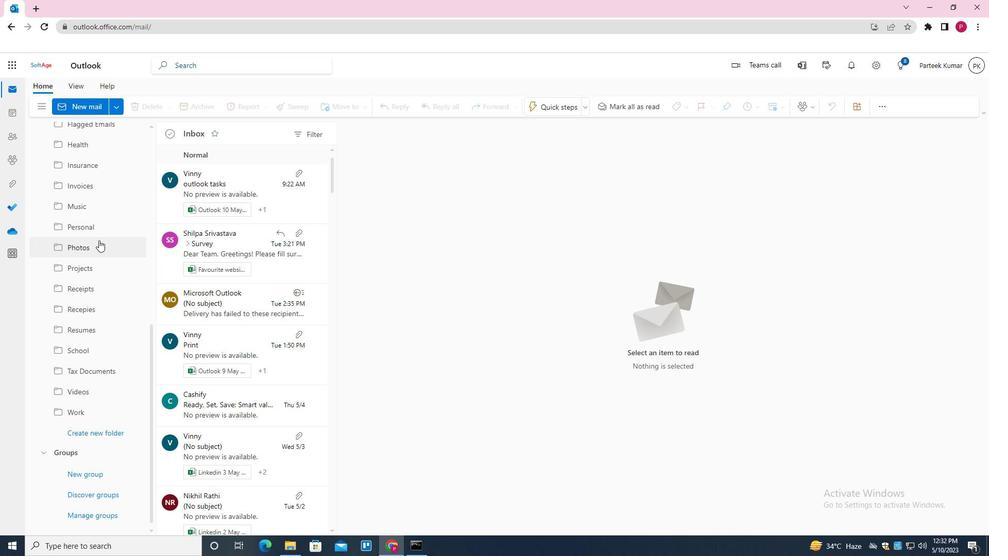 
Action: Mouse scrolled (92, 242) with delta (0, 0)
Screenshot: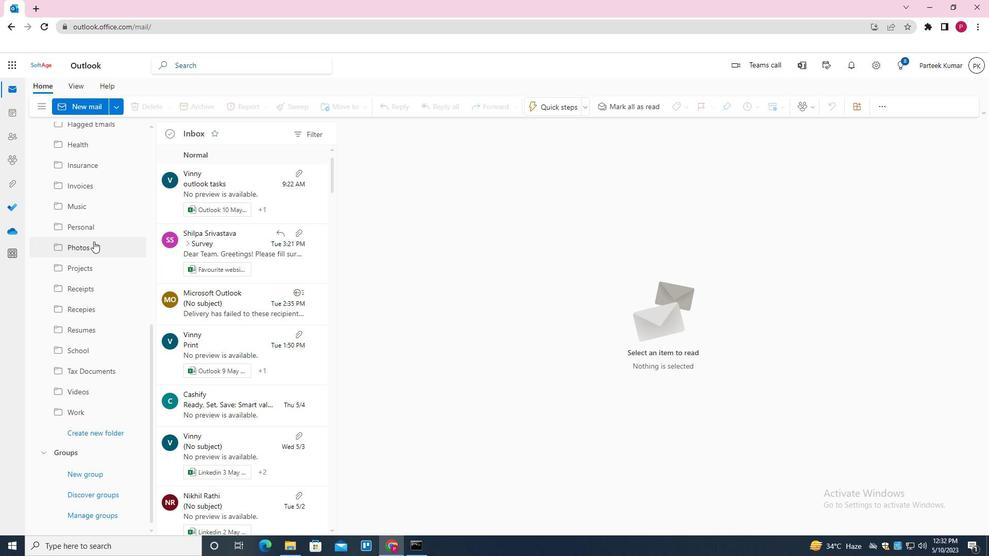 
Action: Mouse scrolled (92, 242) with delta (0, 0)
Screenshot: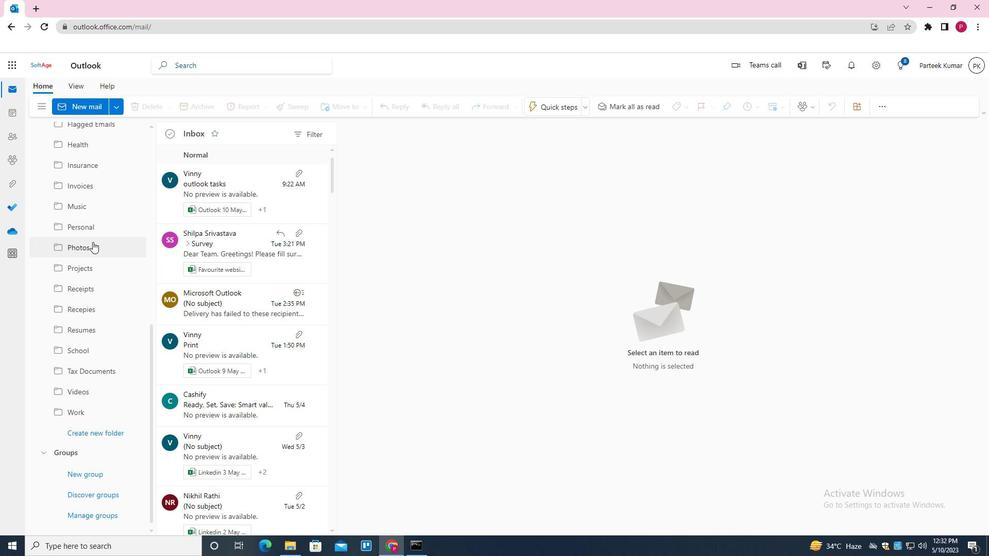 
Action: Mouse scrolled (92, 242) with delta (0, 0)
Screenshot: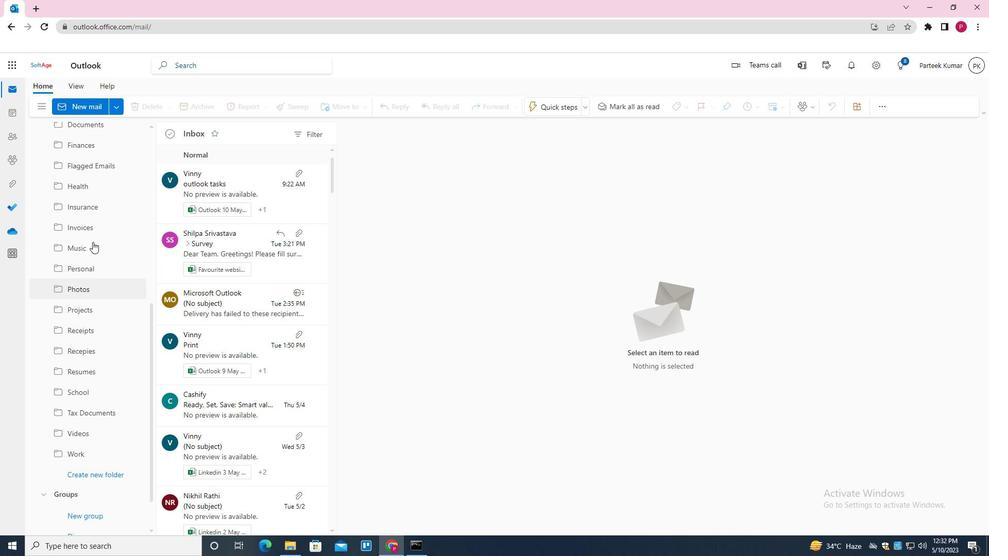 
Action: Mouse scrolled (92, 242) with delta (0, 0)
Screenshot: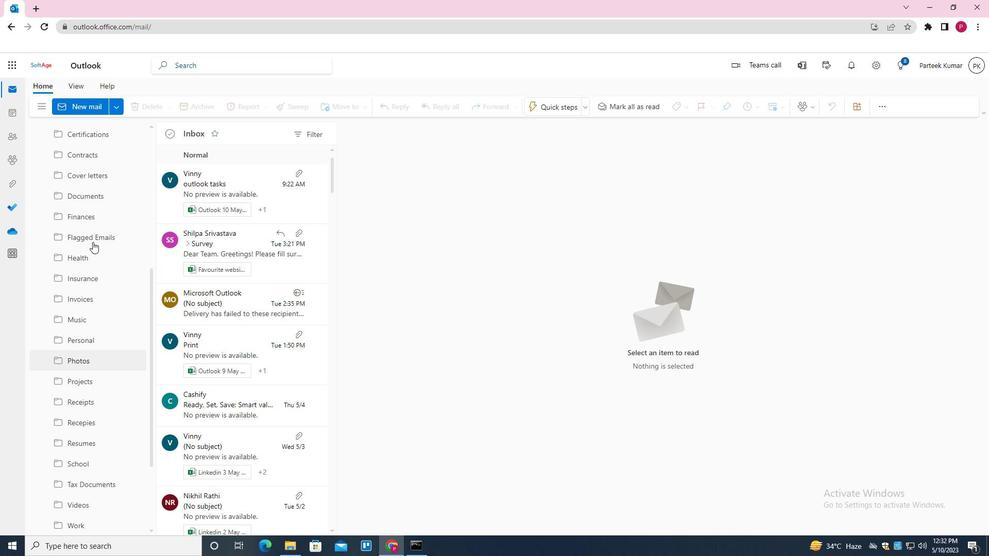 
Action: Mouse scrolled (92, 242) with delta (0, 0)
Screenshot: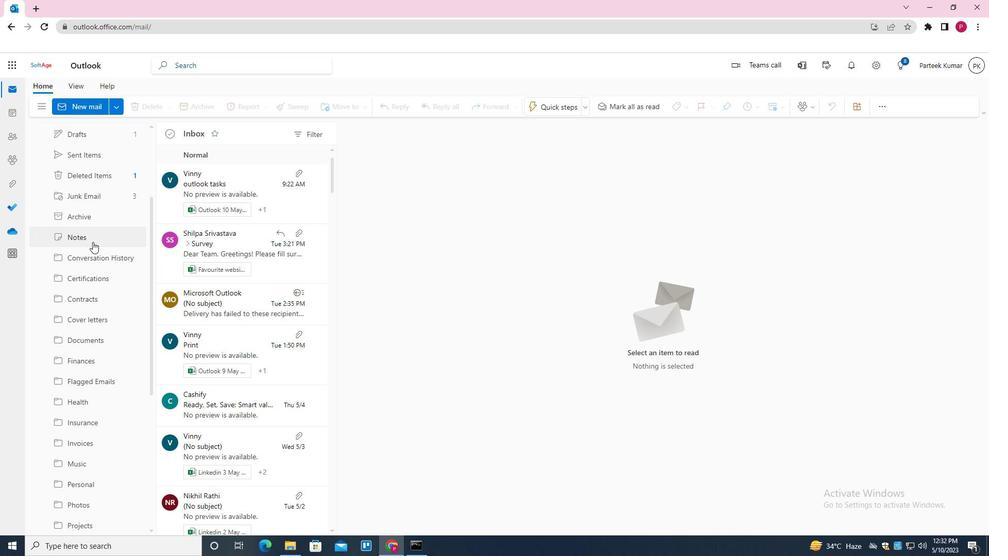 
Action: Mouse moved to (98, 206)
Screenshot: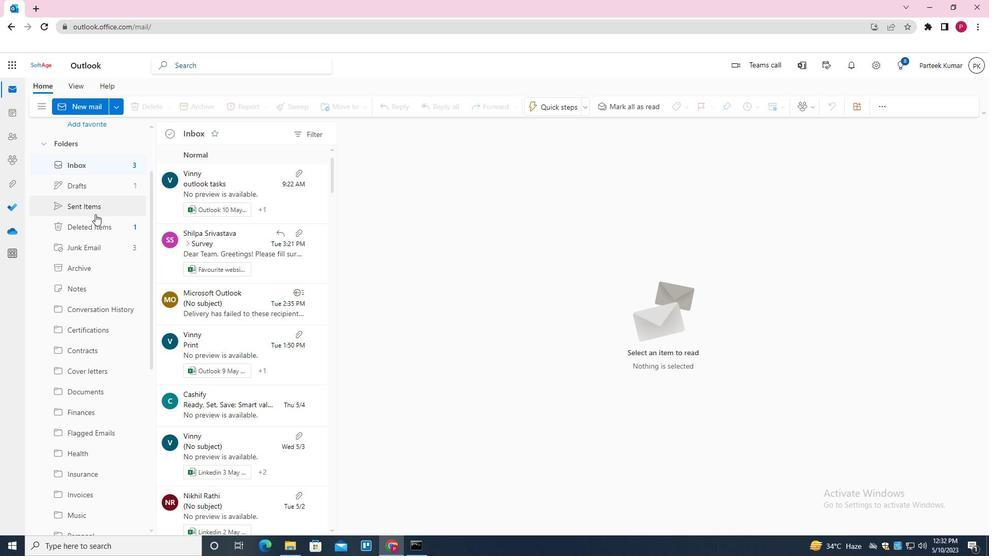 
Action: Mouse pressed left at (98, 206)
Screenshot: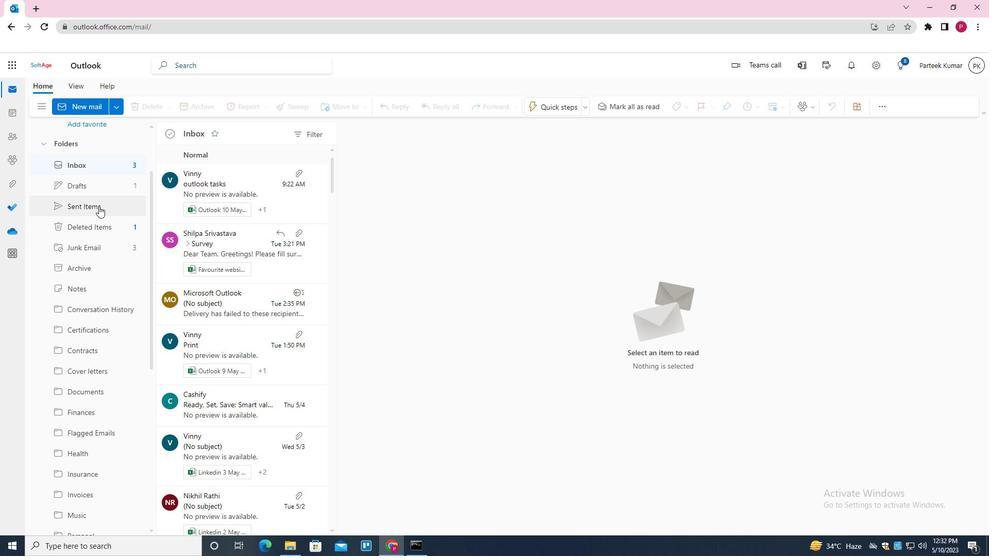 
Action: Mouse moved to (220, 191)
Screenshot: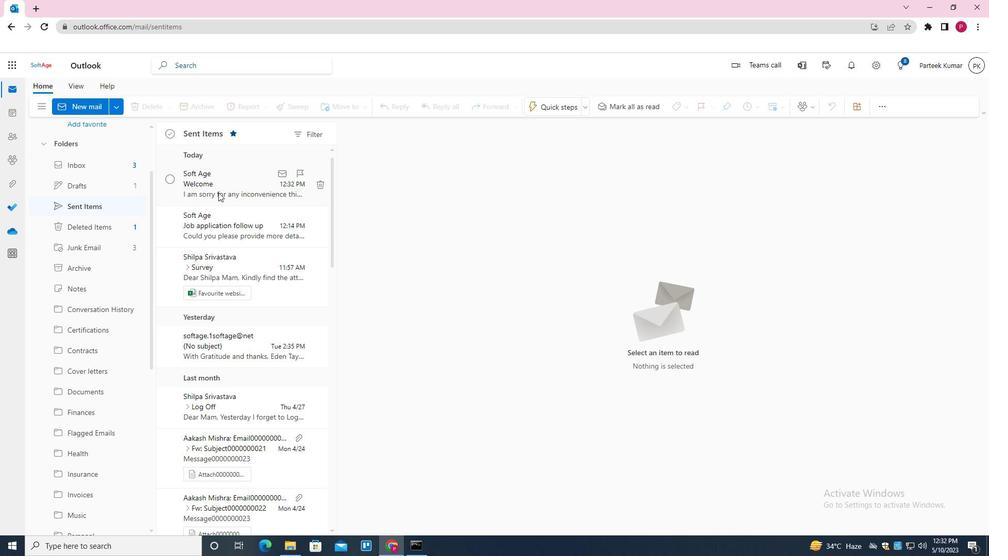 
Action: Mouse pressed right at (220, 191)
Screenshot: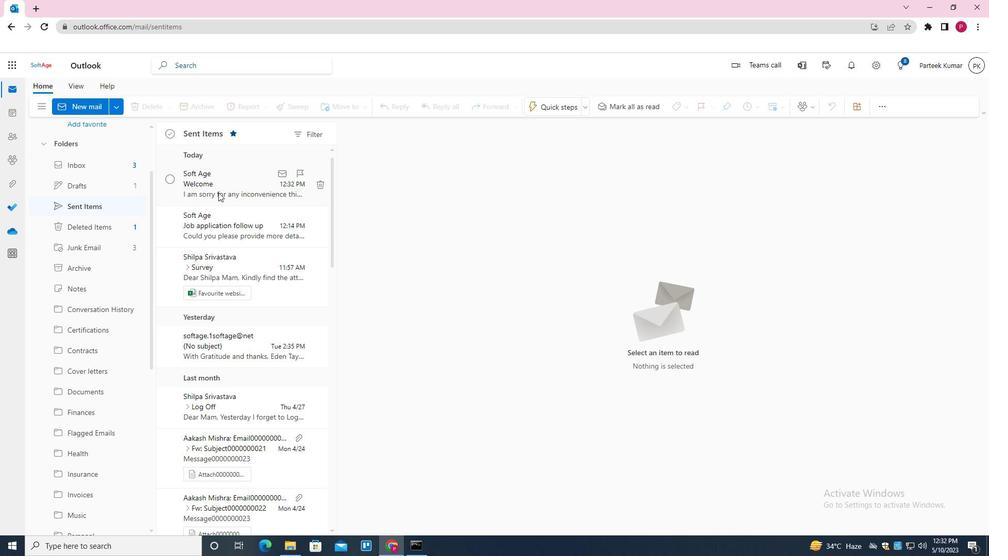 
Action: Mouse moved to (262, 239)
Screenshot: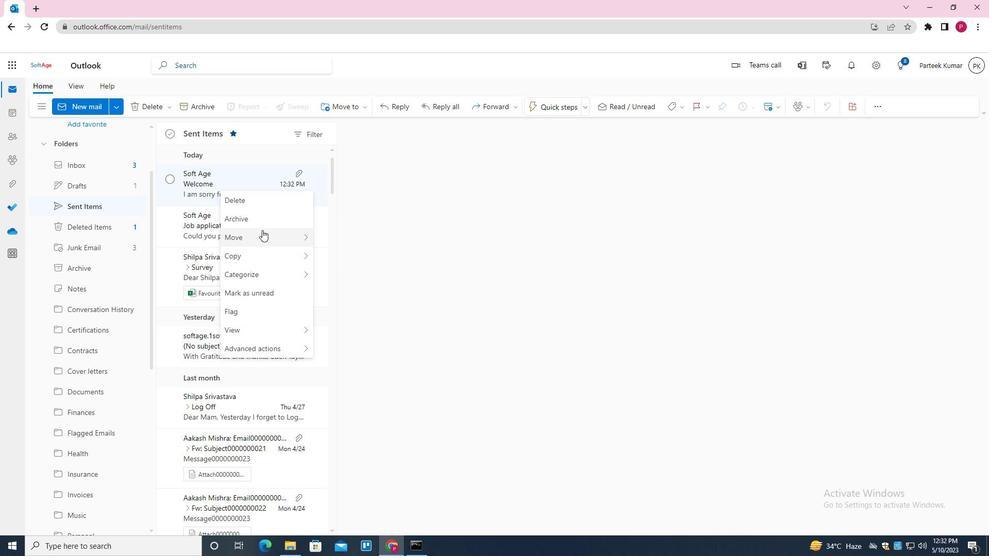 
Action: Mouse pressed left at (262, 239)
Screenshot: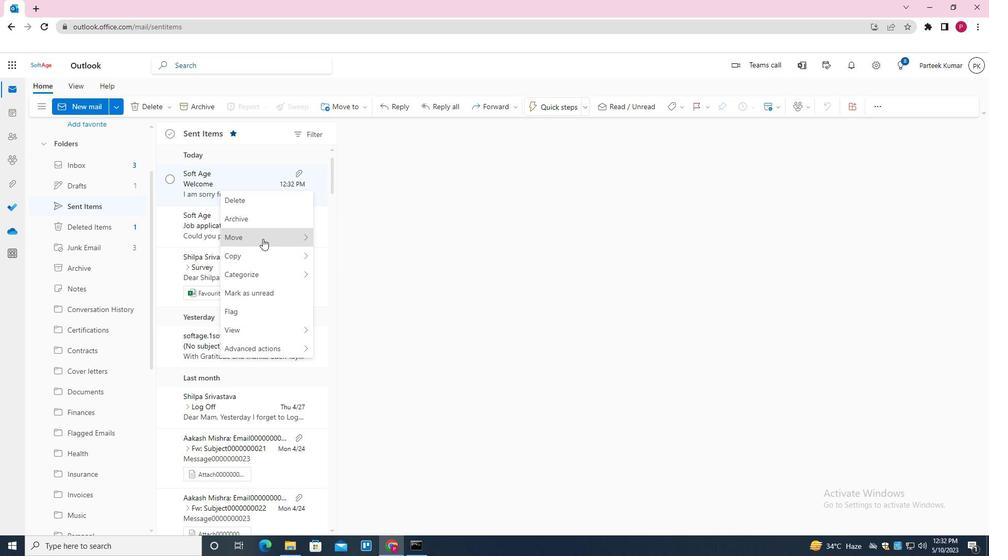 
Action: Mouse moved to (358, 238)
Screenshot: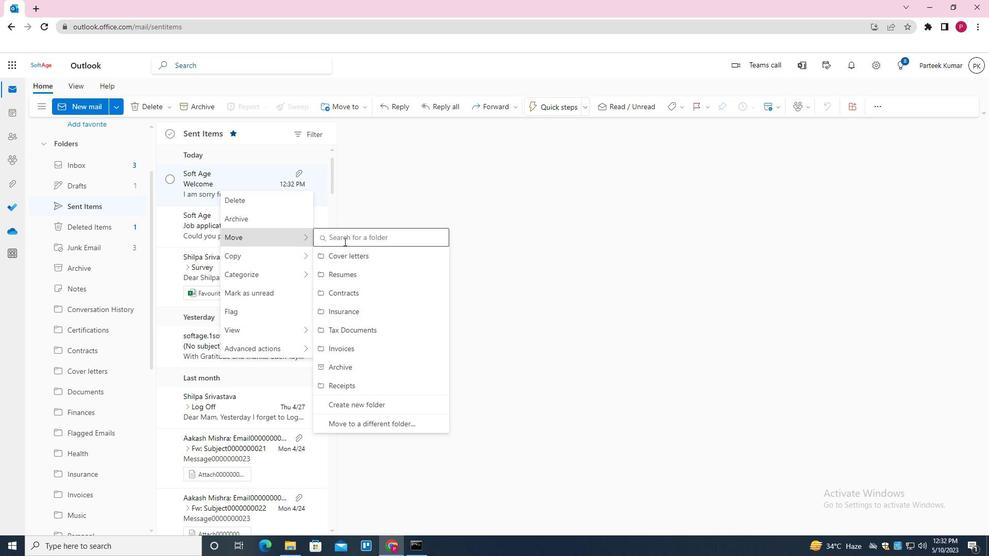 
Action: Mouse pressed left at (358, 238)
Screenshot: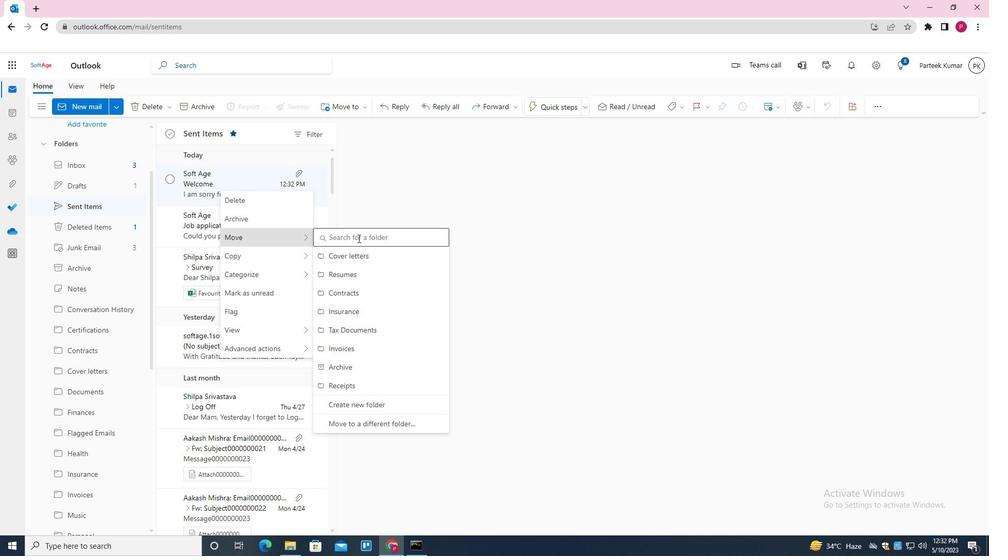 
Action: Key pressed <Key.shift>CERTI<Key.down><Key.enter>
Screenshot: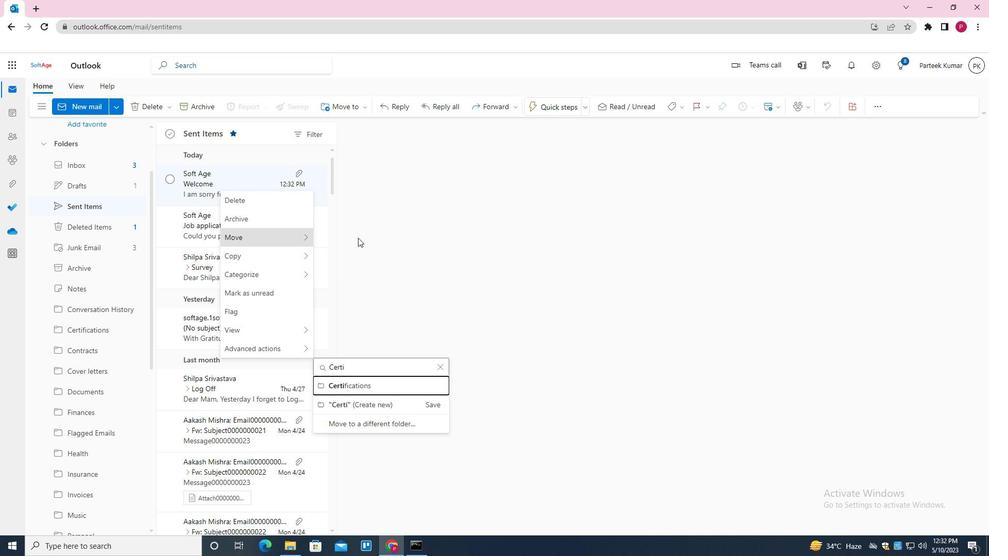 
Action: Mouse moved to (342, 252)
Screenshot: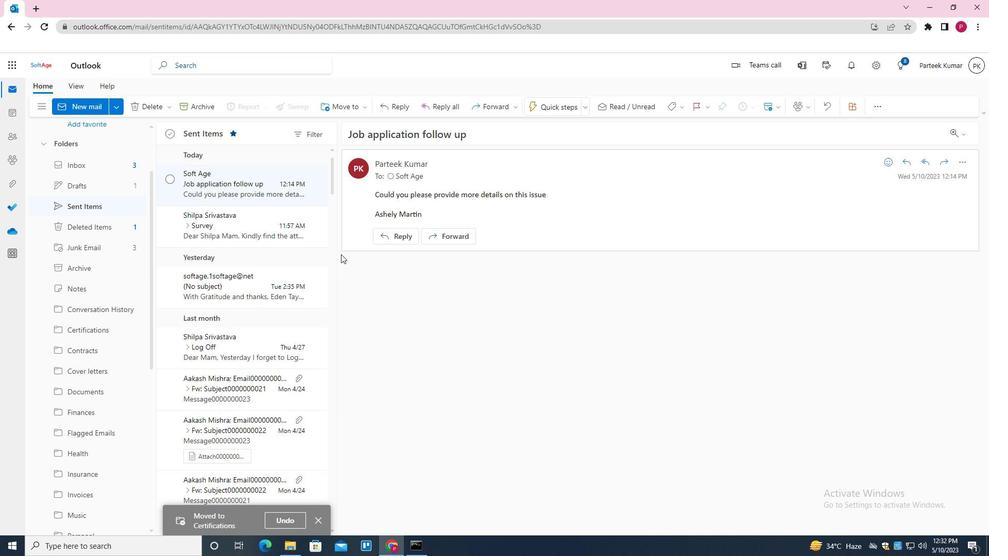 
Action: Key pressed <Key.f8>
Screenshot: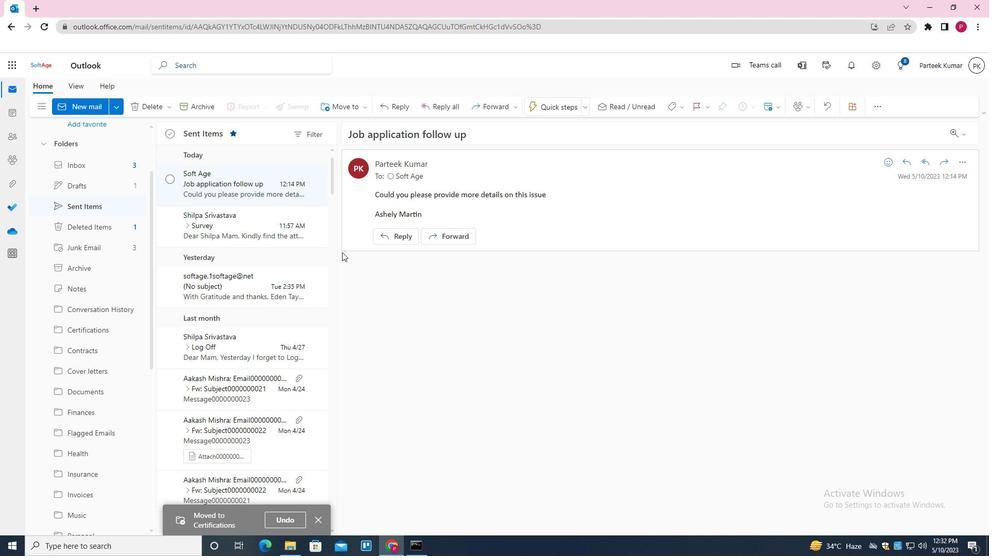 
